 Task: Find round trip flights from Miami to Cancún, departing on October 1st and returning on October 11th. Then, find flights from New Delhi to Cancún, departing on July 12th and returning on July 16th.
Action: Mouse pressed left at (381, 272)
Screenshot: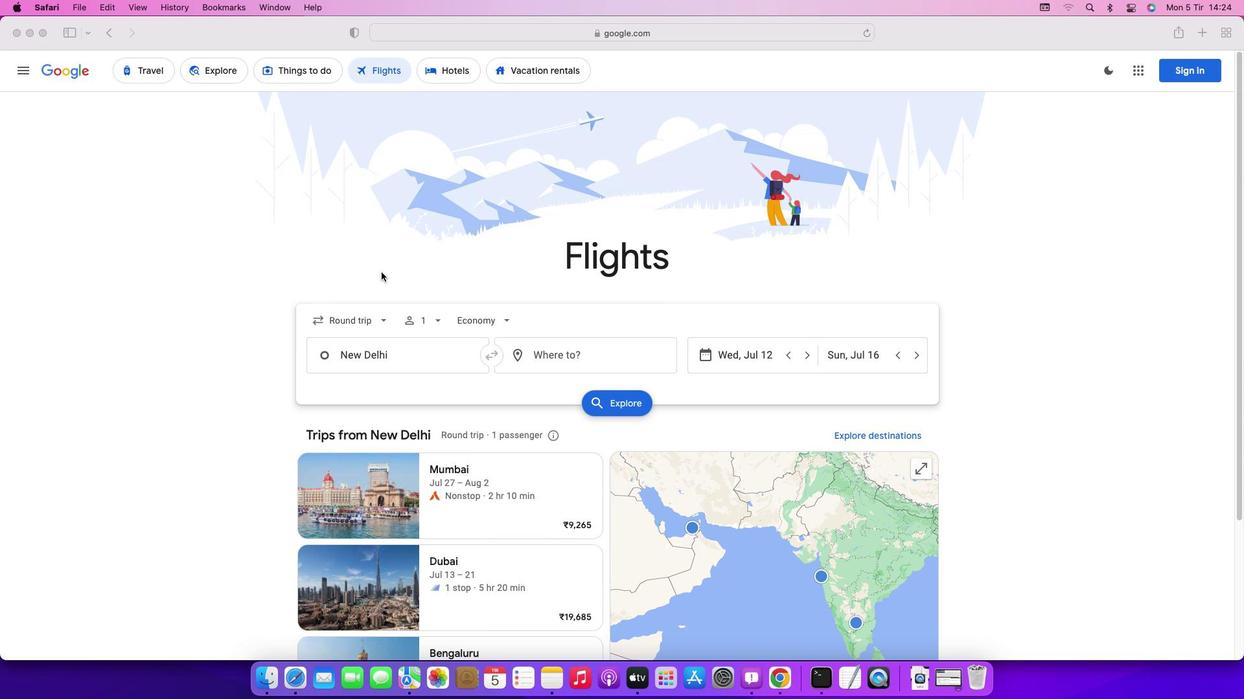 
Action: Mouse moved to (372, 318)
Screenshot: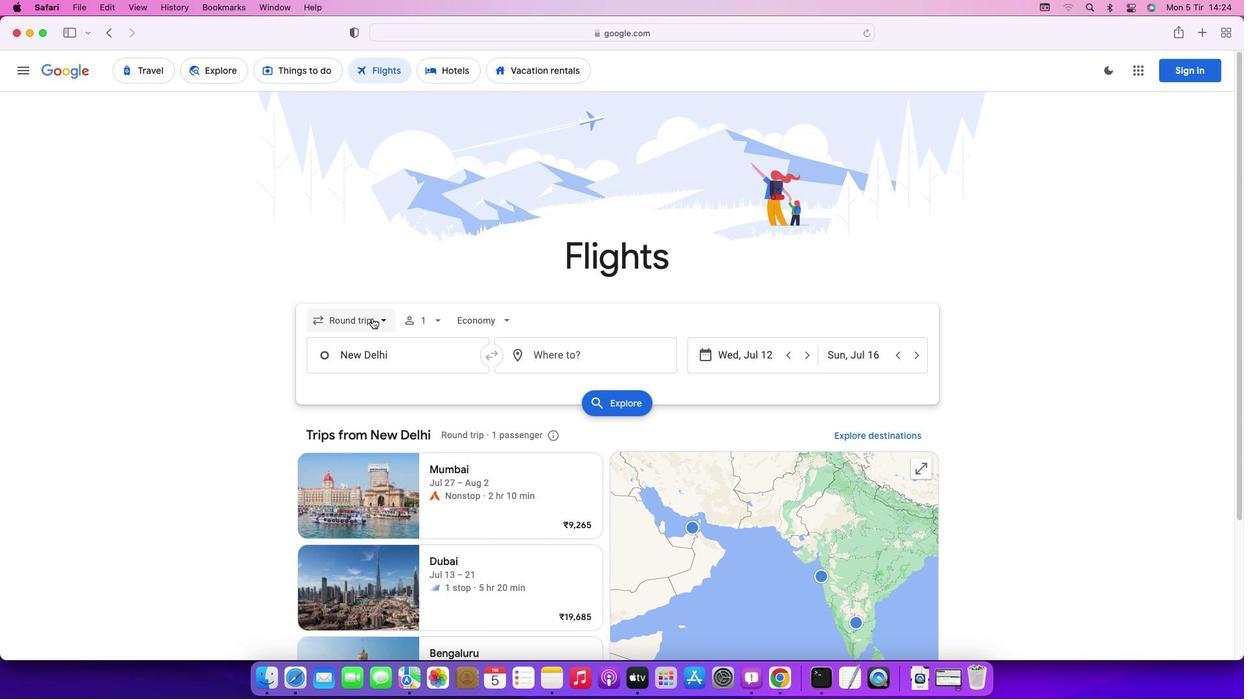 
Action: Mouse pressed left at (372, 318)
Screenshot: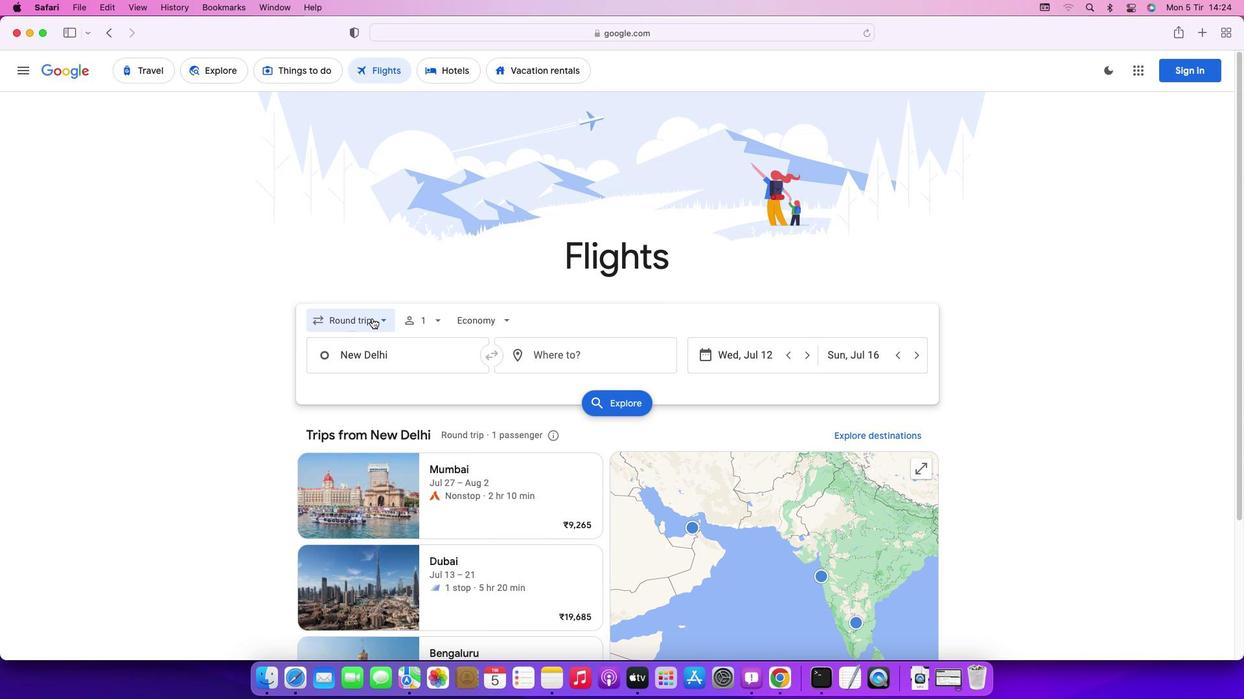 
Action: Mouse moved to (372, 349)
Screenshot: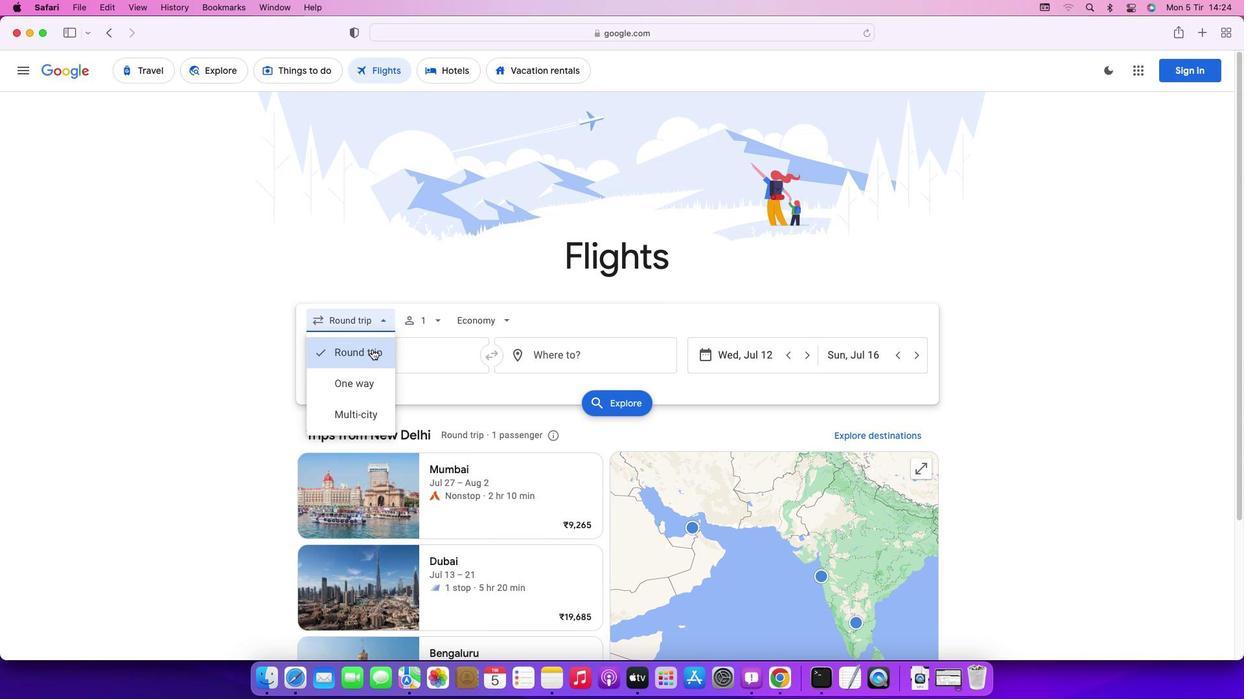 
Action: Mouse pressed left at (372, 349)
Screenshot: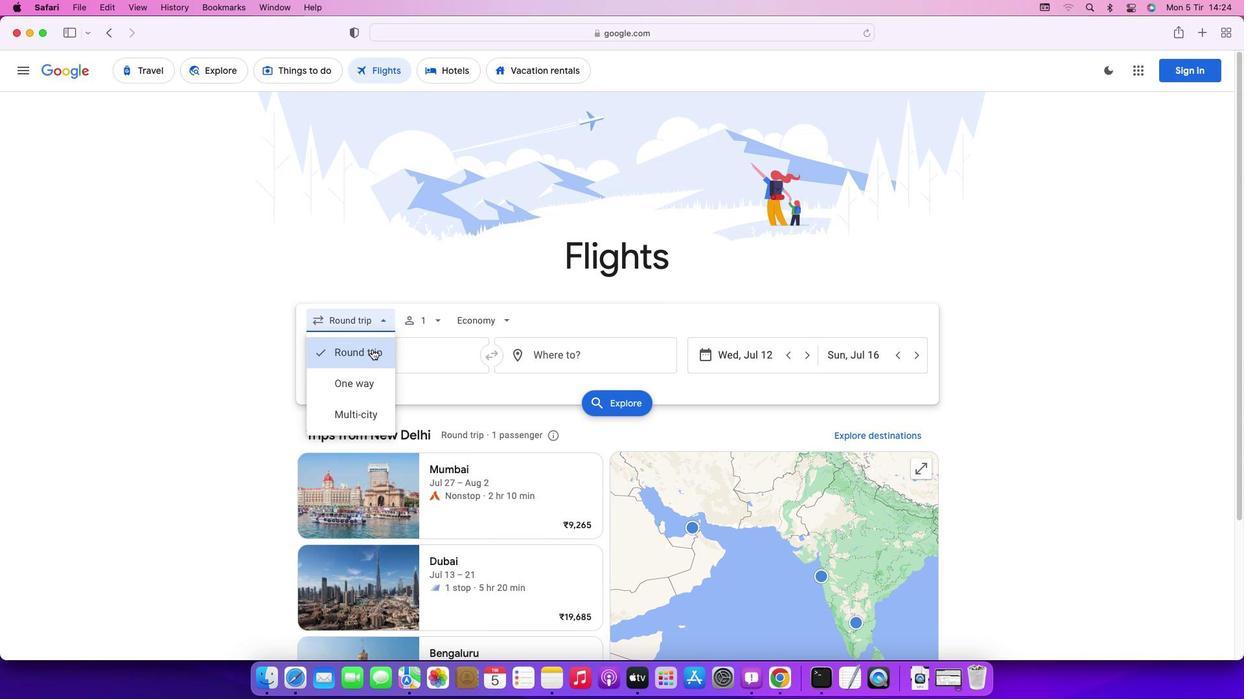 
Action: Mouse moved to (435, 320)
Screenshot: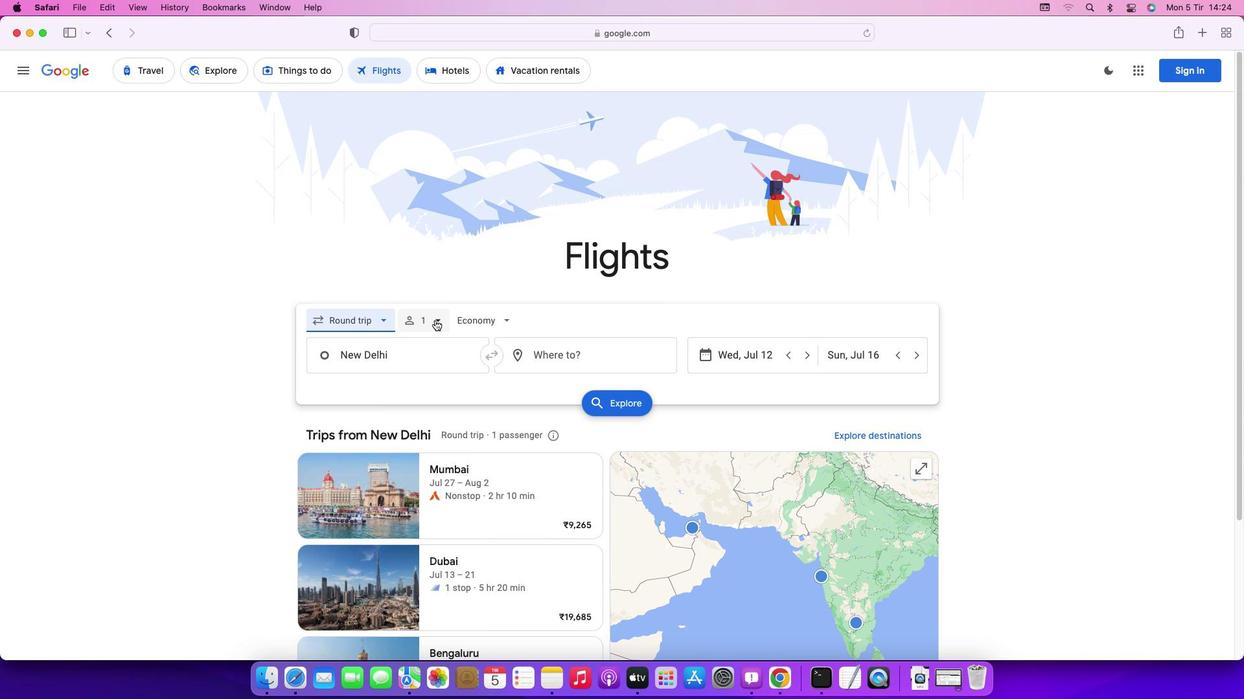 
Action: Mouse pressed left at (435, 320)
Screenshot: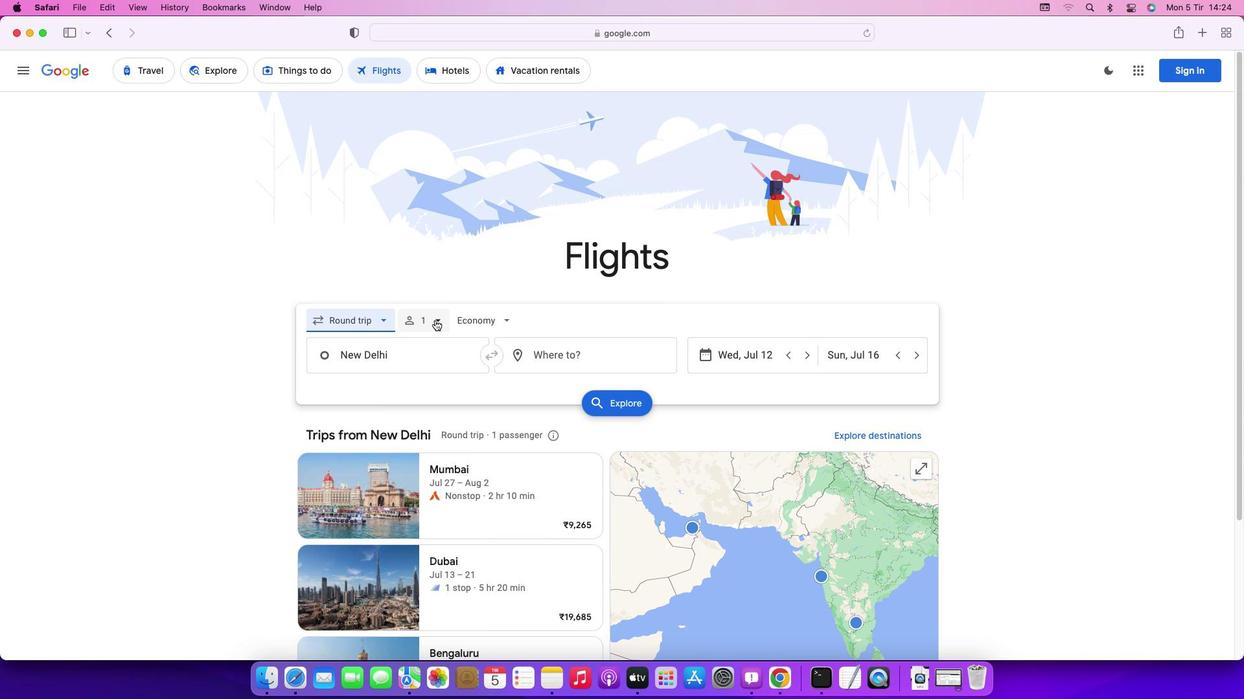 
Action: Mouse moved to (513, 353)
Screenshot: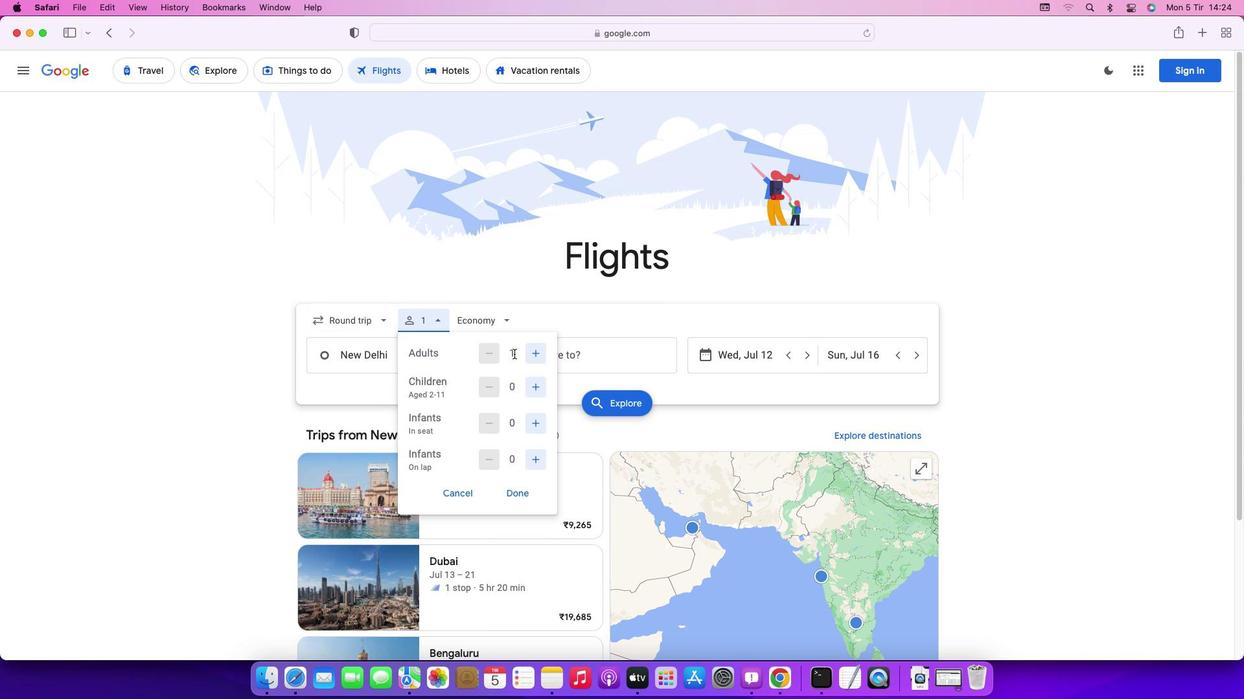 
Action: Mouse pressed left at (513, 353)
Screenshot: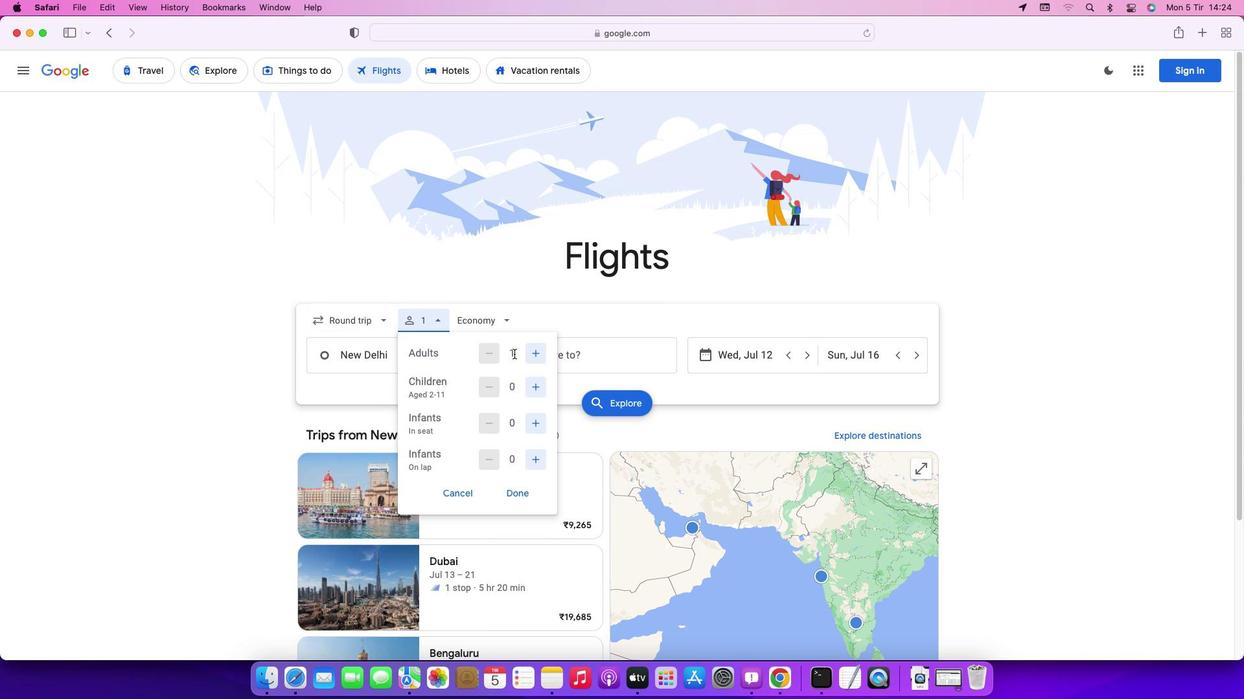 
Action: Mouse moved to (512, 493)
Screenshot: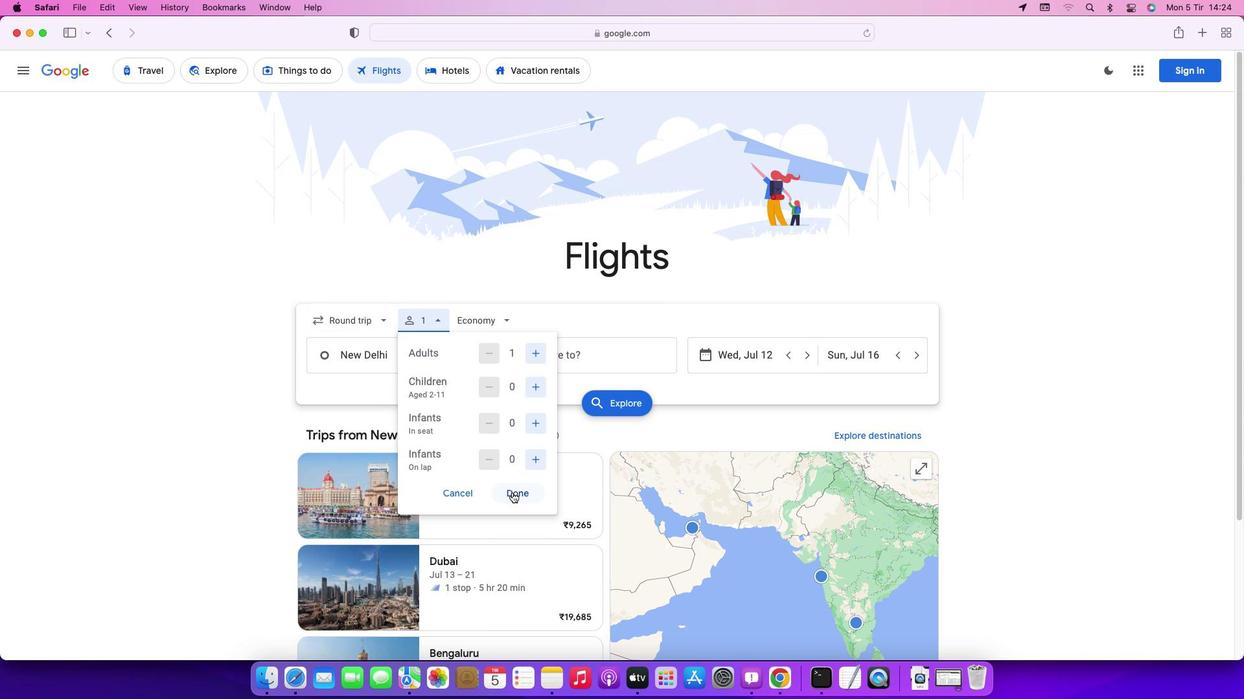 
Action: Mouse pressed left at (512, 493)
Screenshot: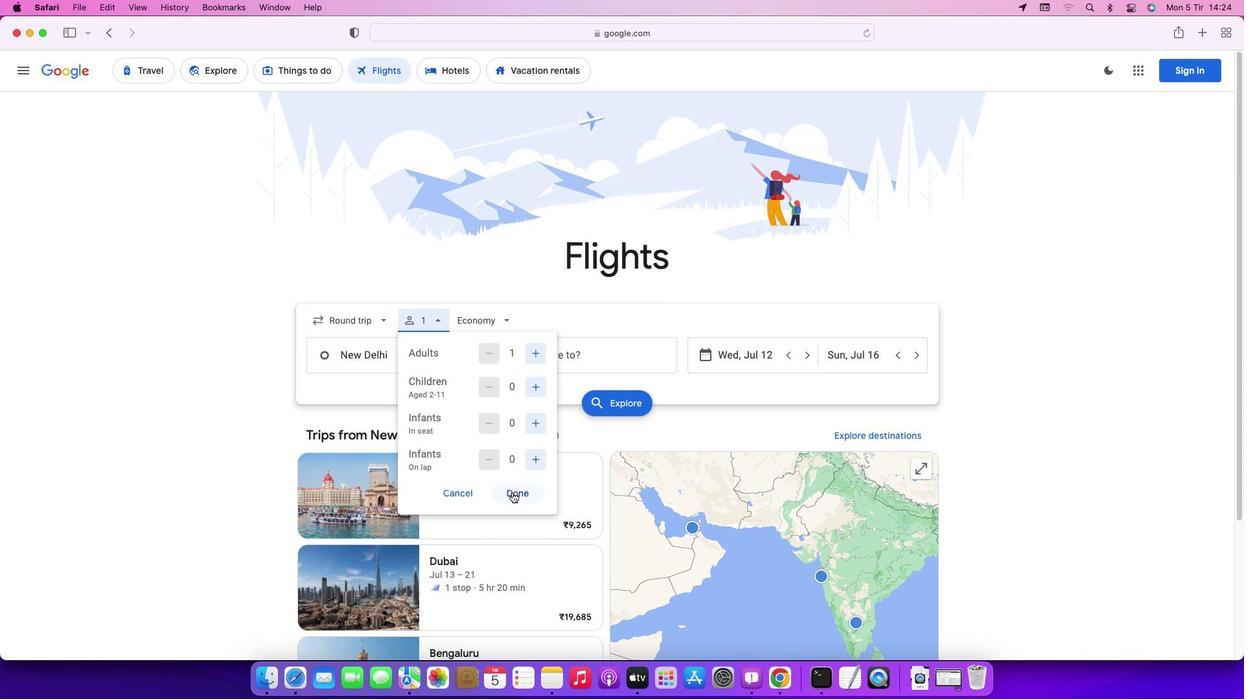 
Action: Mouse moved to (477, 316)
Screenshot: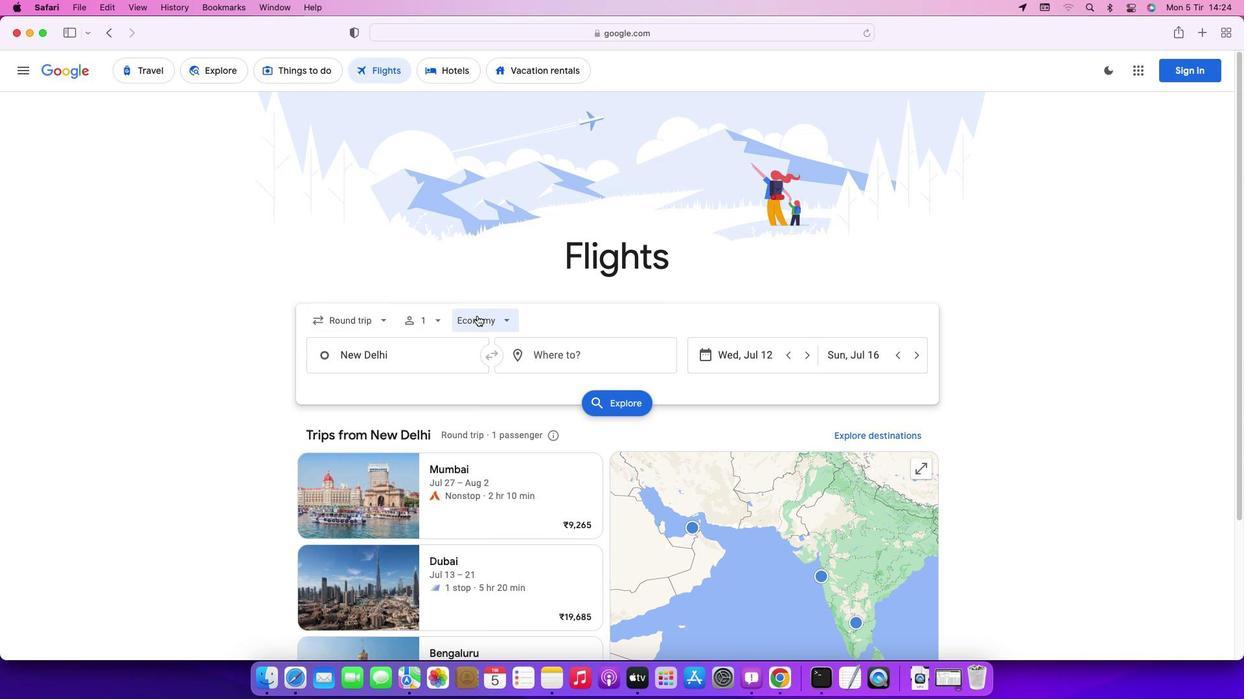
Action: Mouse pressed left at (477, 316)
Screenshot: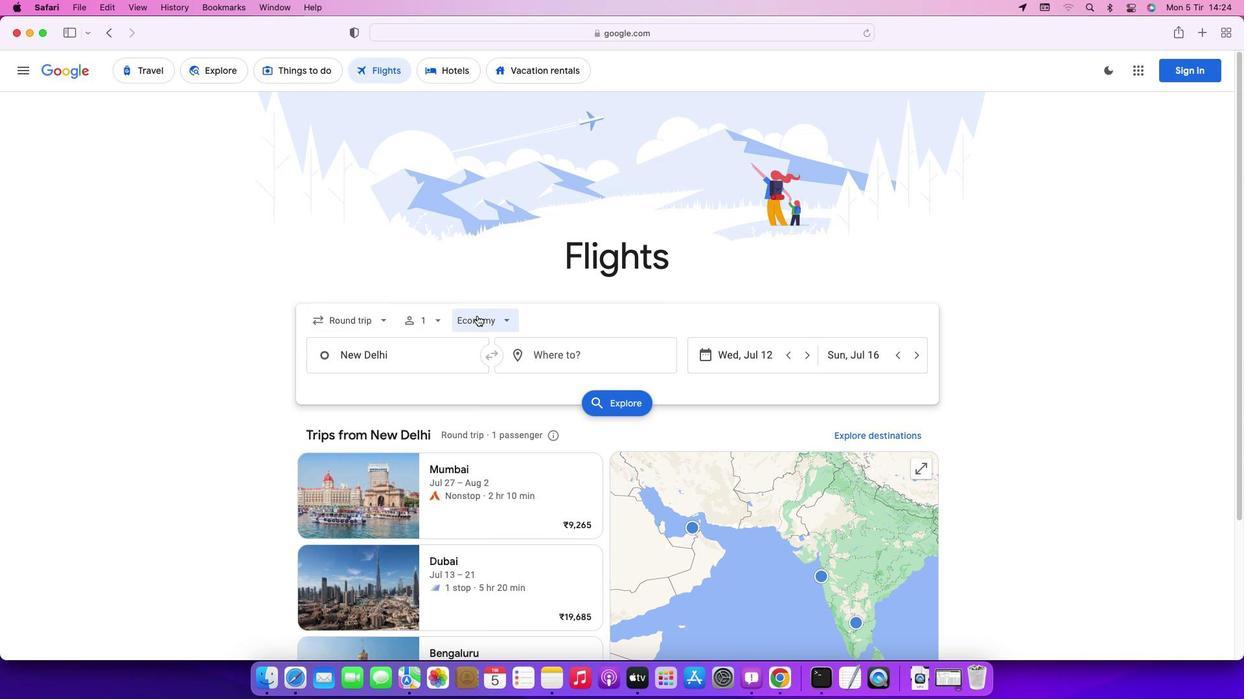 
Action: Mouse moved to (495, 356)
Screenshot: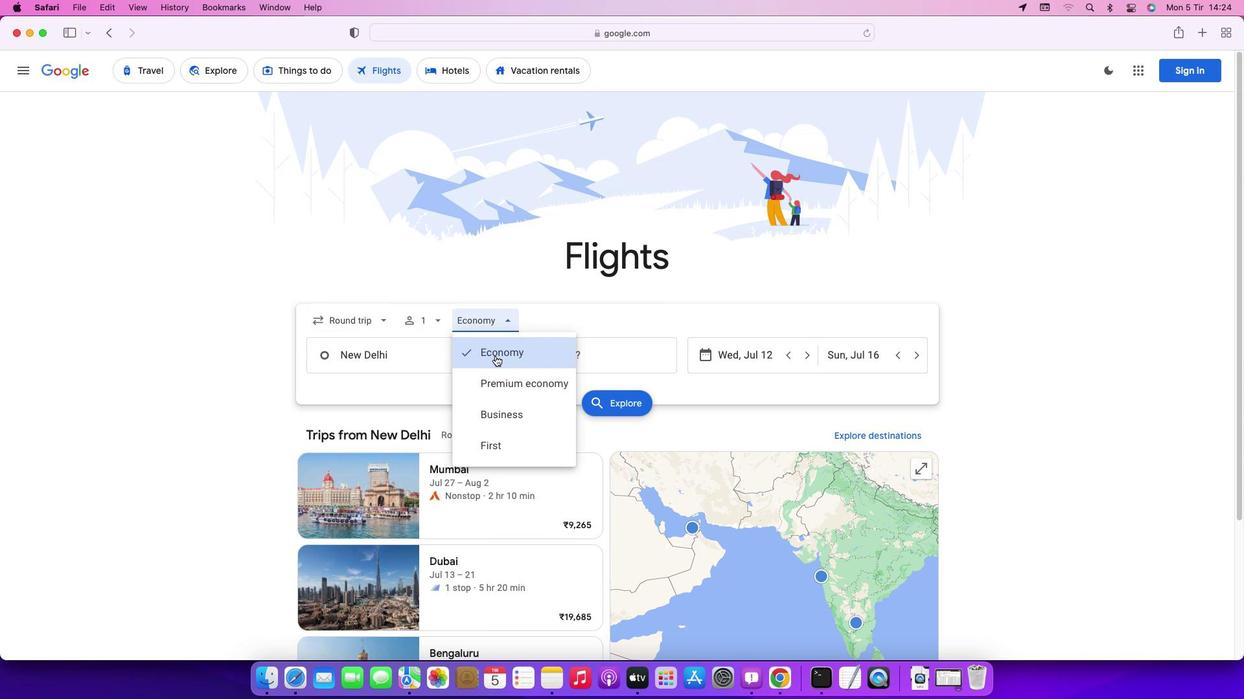 
Action: Mouse pressed left at (495, 356)
Screenshot: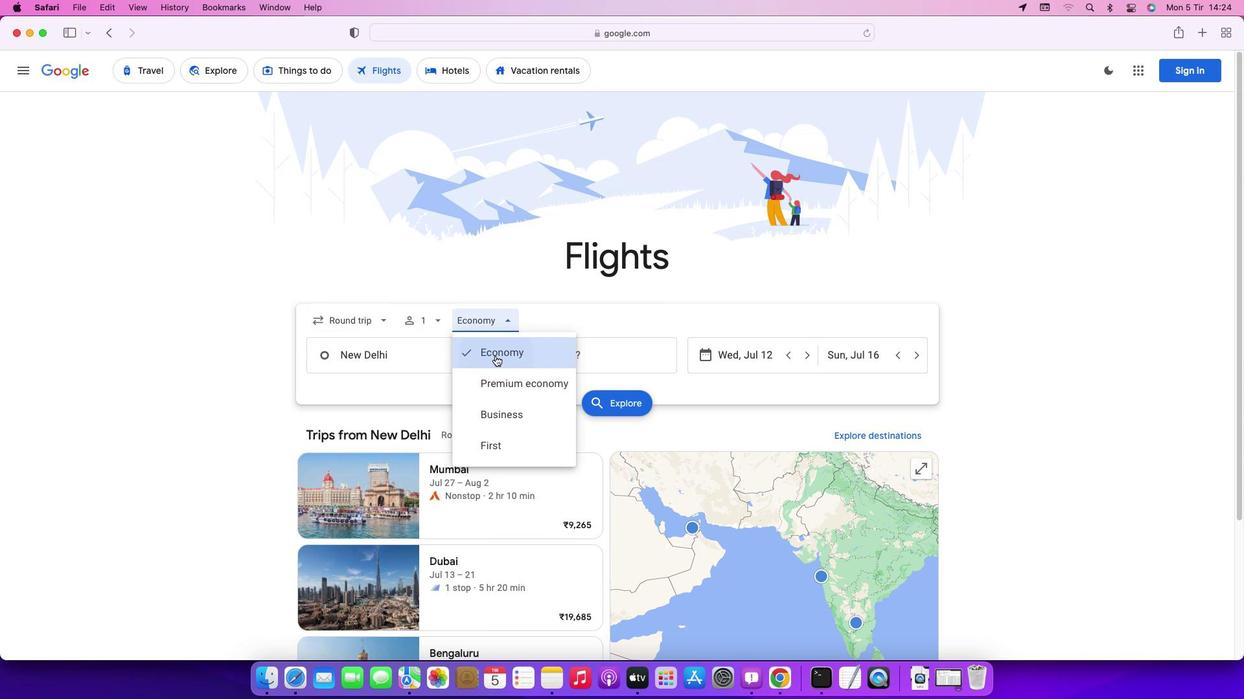 
Action: Mouse moved to (421, 361)
Screenshot: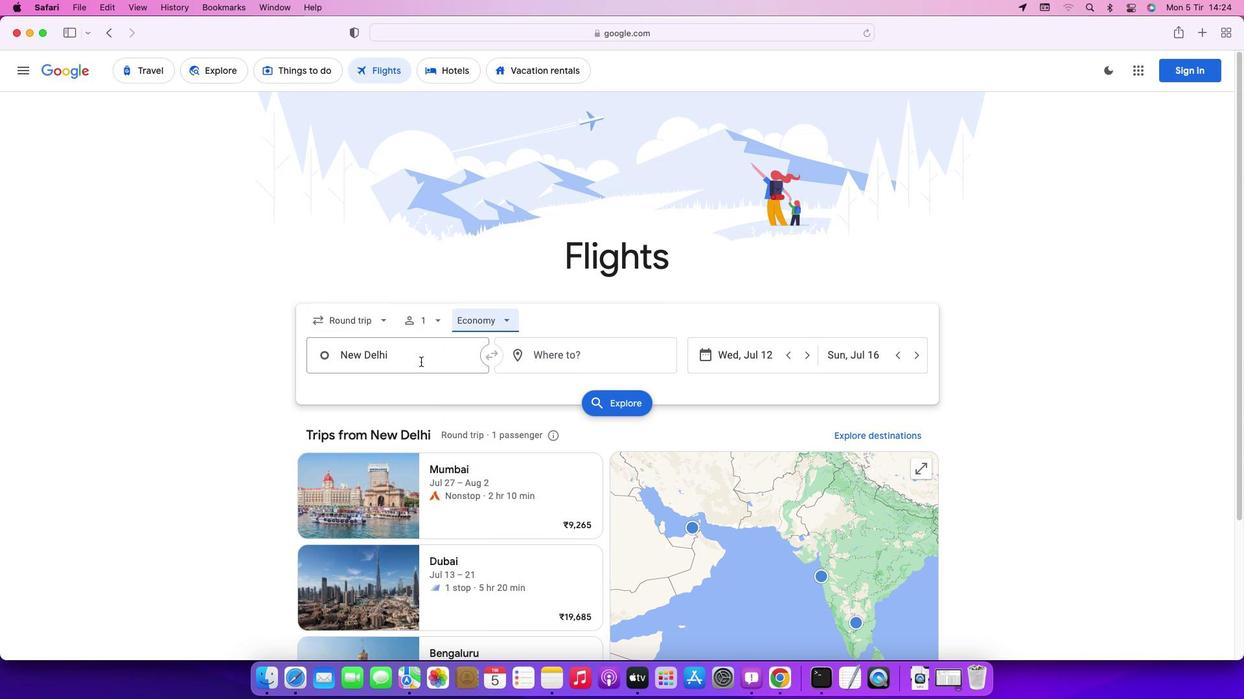 
Action: Mouse pressed left at (421, 361)
Screenshot: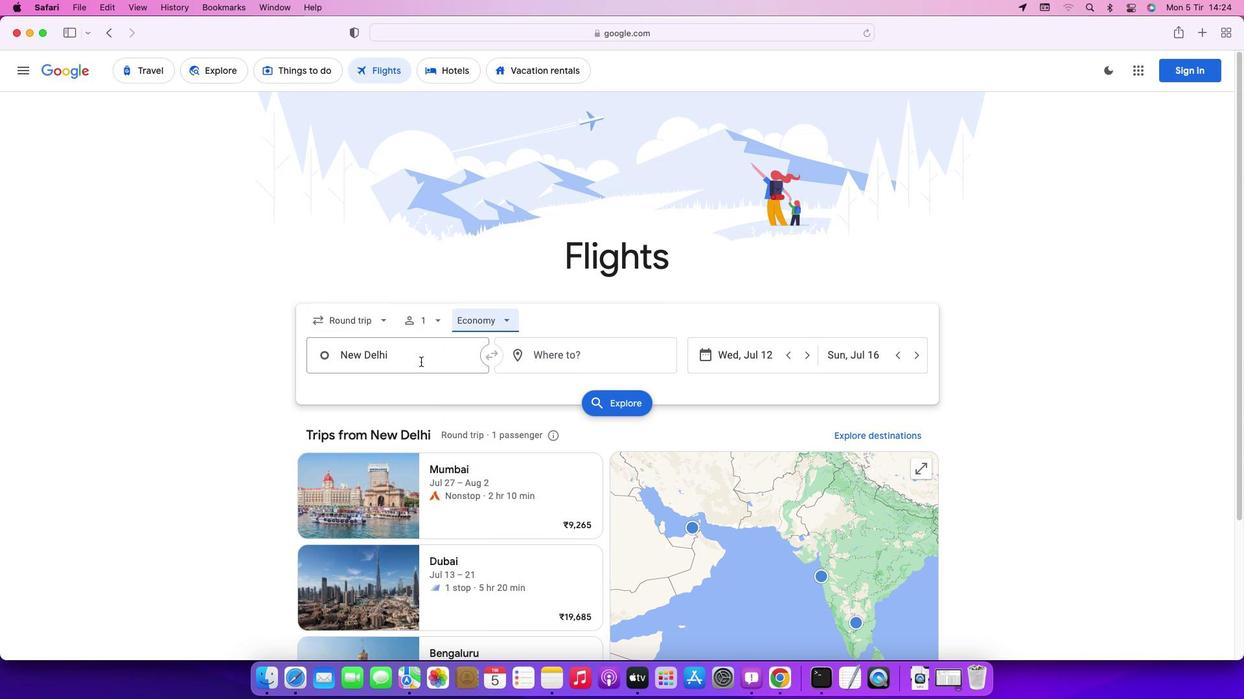 
Action: Key pressed Key.backspaceKey.caps_lock'M'Key.caps_lock'i''a''m''i'Key.enter
Screenshot: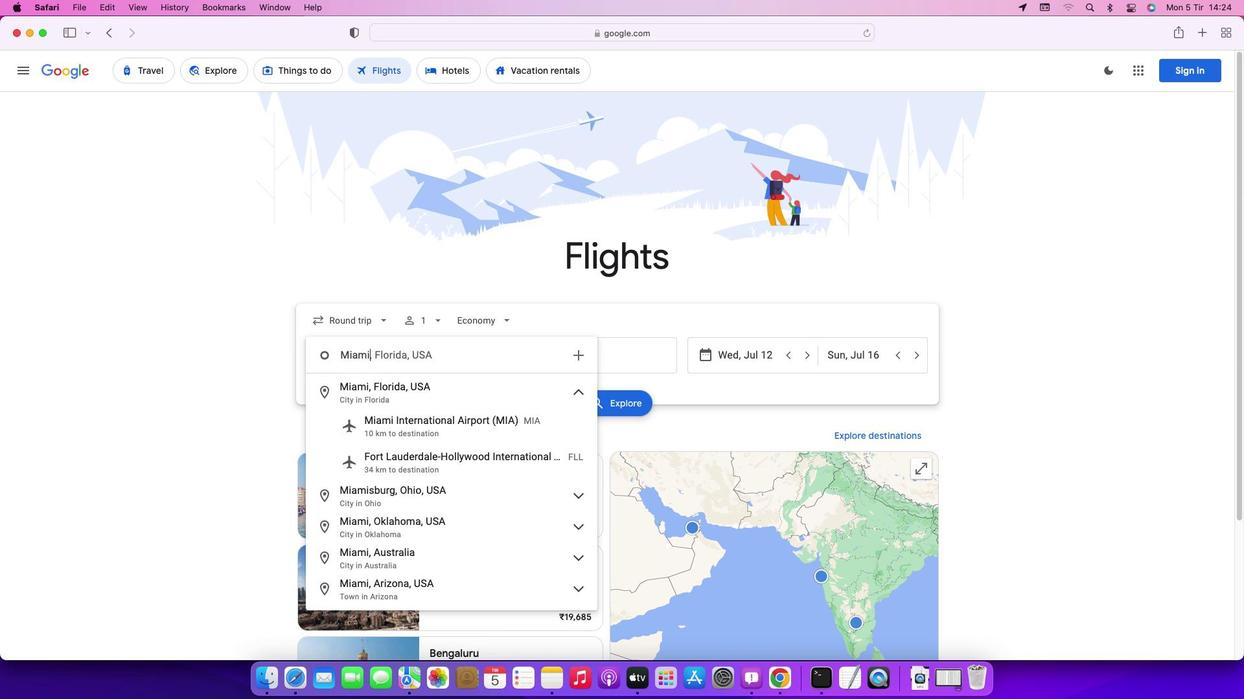 
Action: Mouse moved to (599, 360)
Screenshot: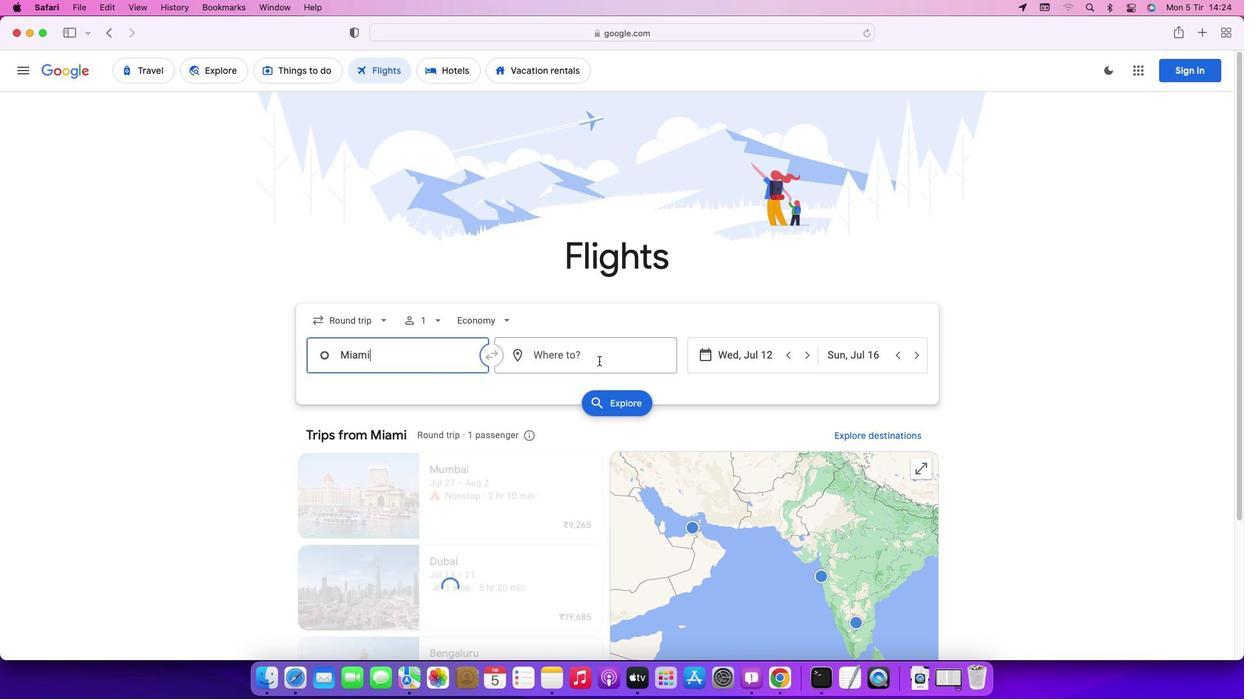 
Action: Mouse pressed left at (599, 360)
Screenshot: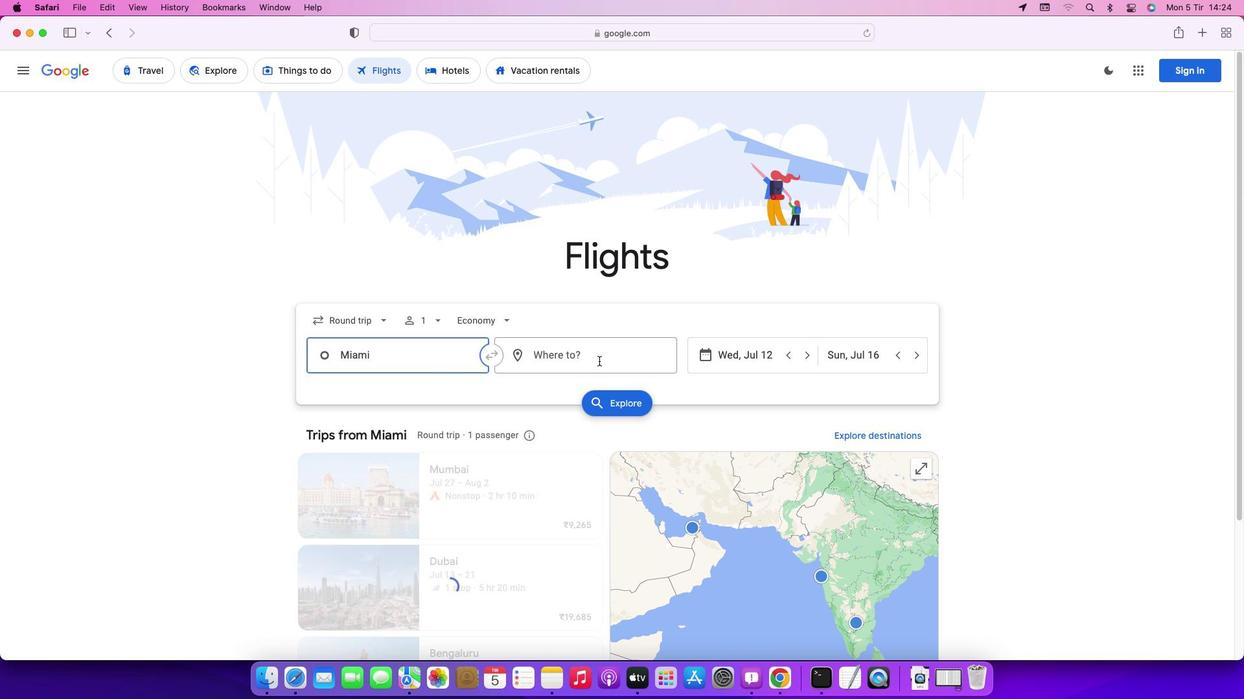 
Action: Key pressed Key.caps_lock'C'Key.caps_lock'a''n''c''u''n'Key.enter
Screenshot: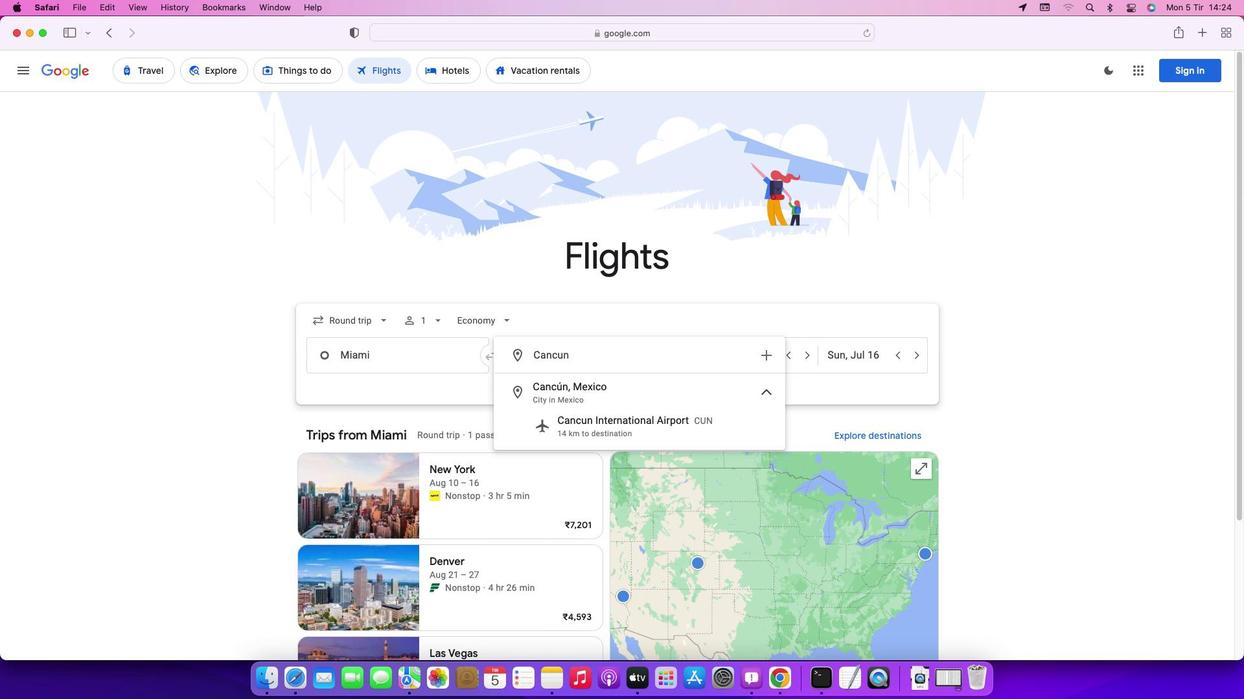 
Action: Mouse moved to (776, 353)
Screenshot: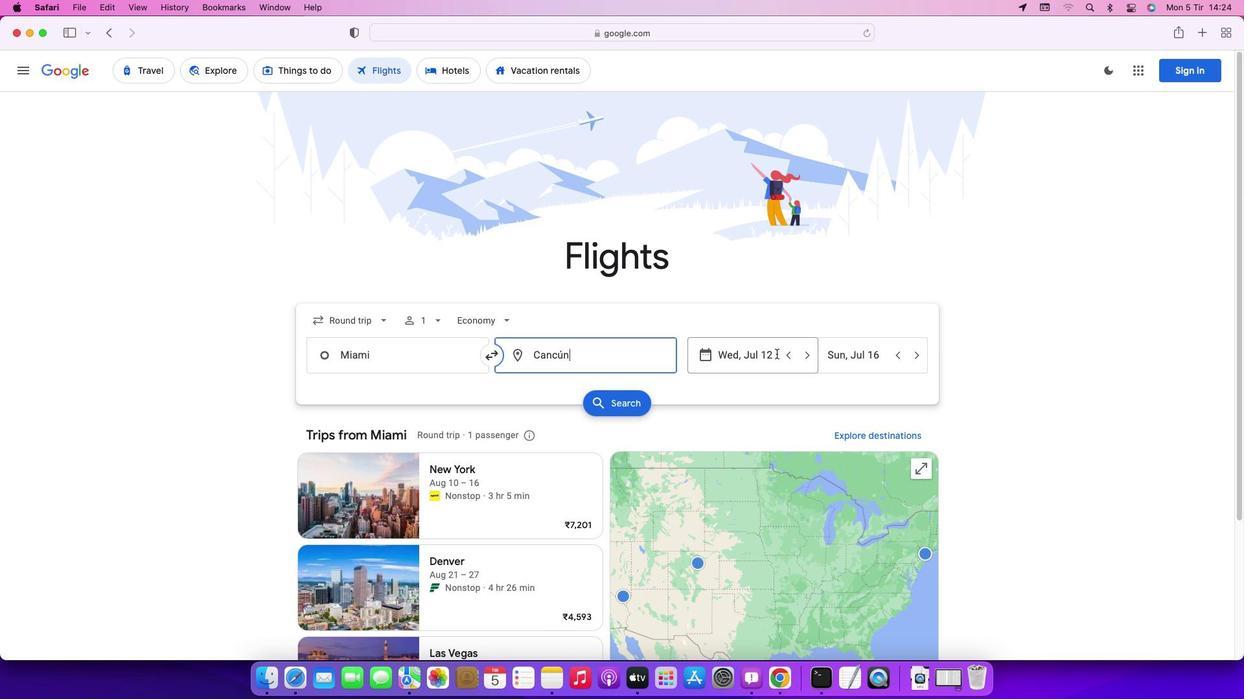 
Action: Mouse pressed left at (776, 353)
Screenshot: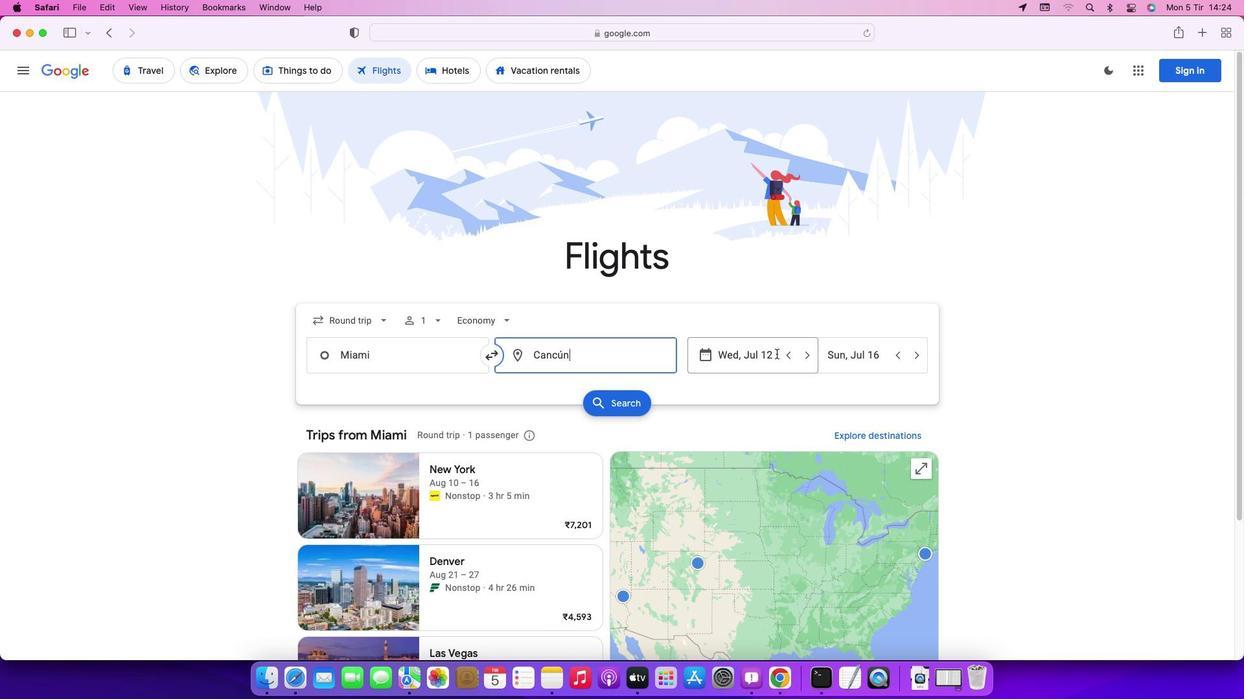 
Action: Mouse moved to (941, 486)
Screenshot: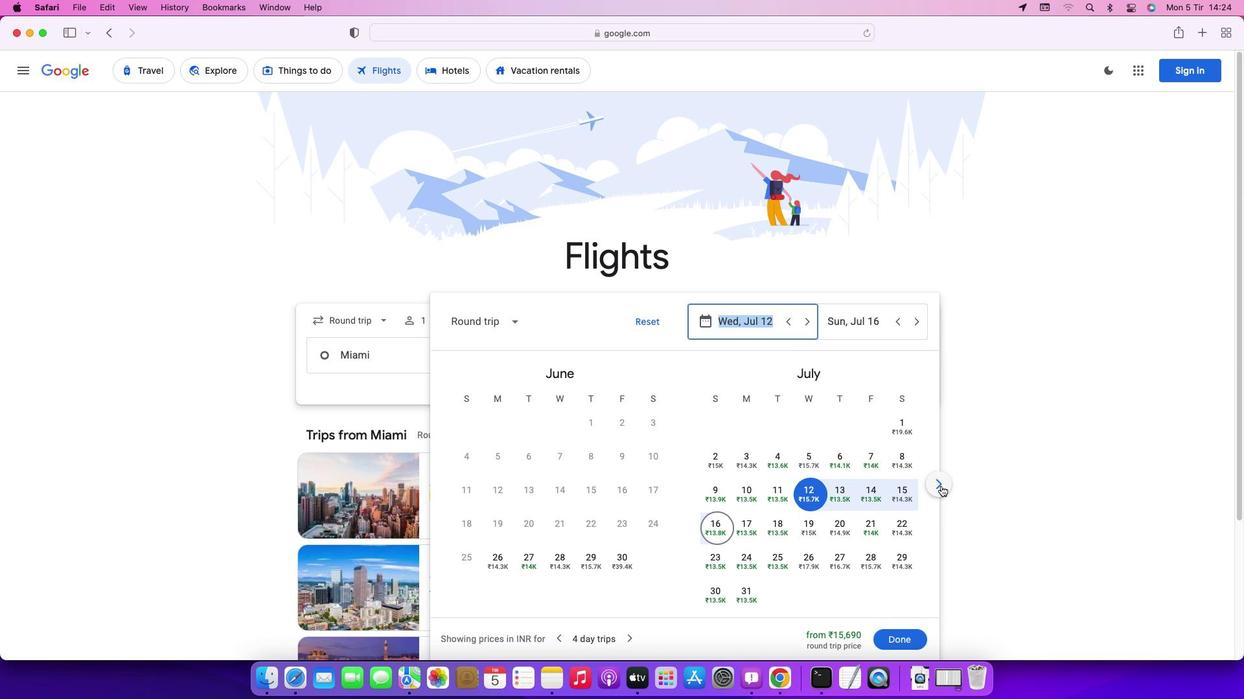 
Action: Mouse pressed left at (941, 486)
Screenshot: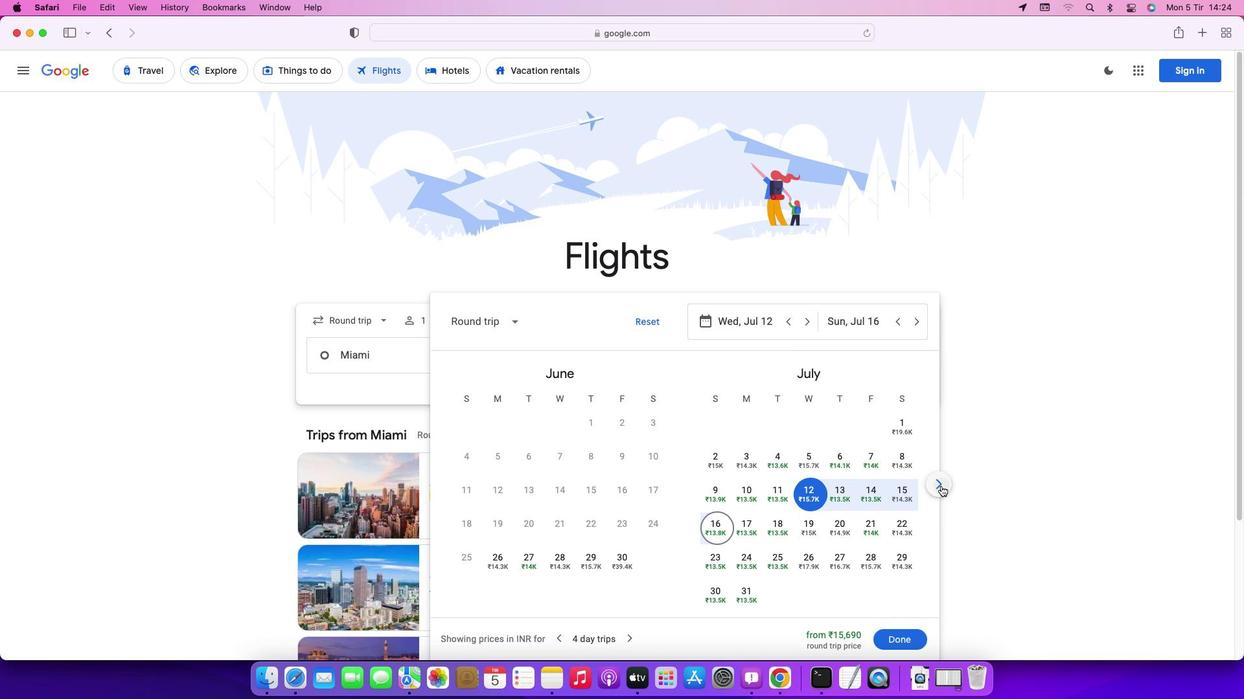 
Action: Mouse moved to (941, 486)
Screenshot: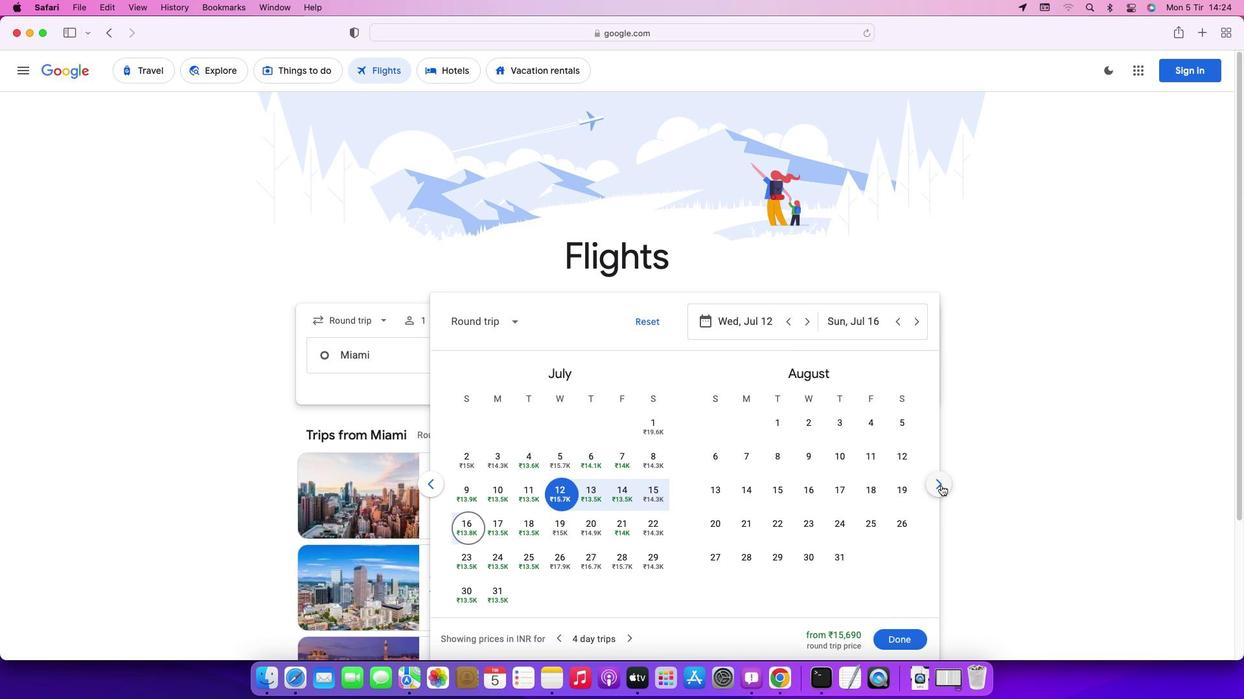 
Action: Mouse pressed left at (941, 486)
Screenshot: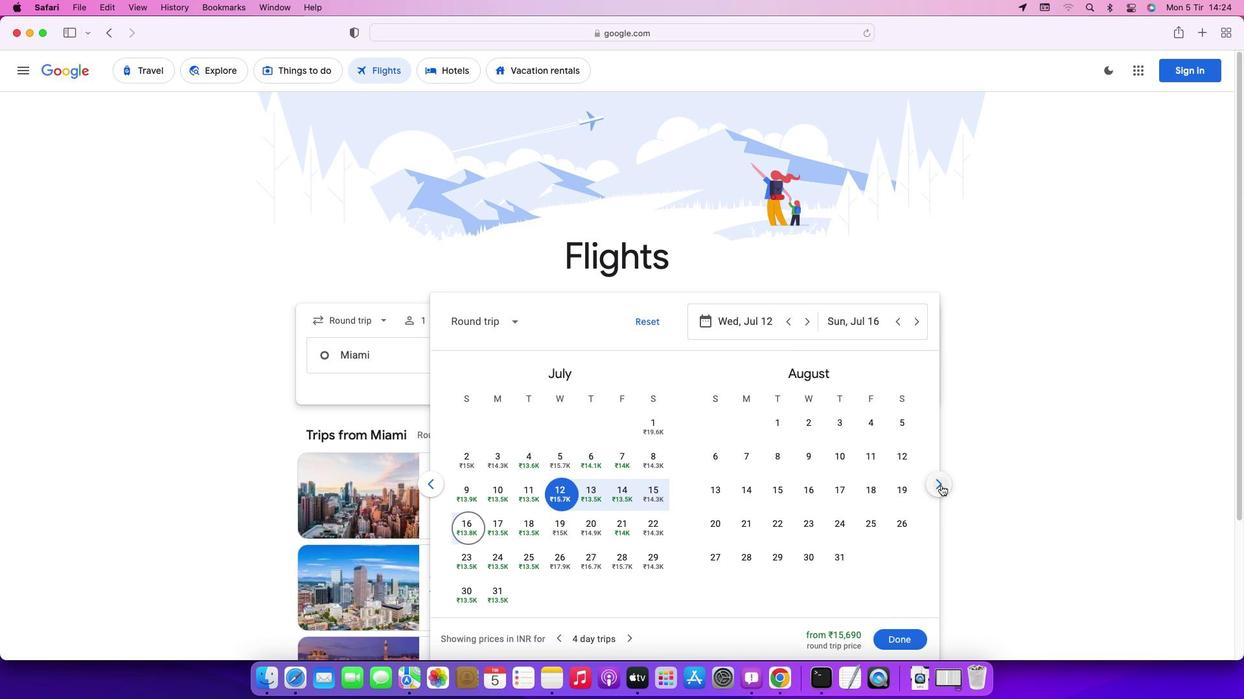 
Action: Mouse pressed left at (941, 486)
Screenshot: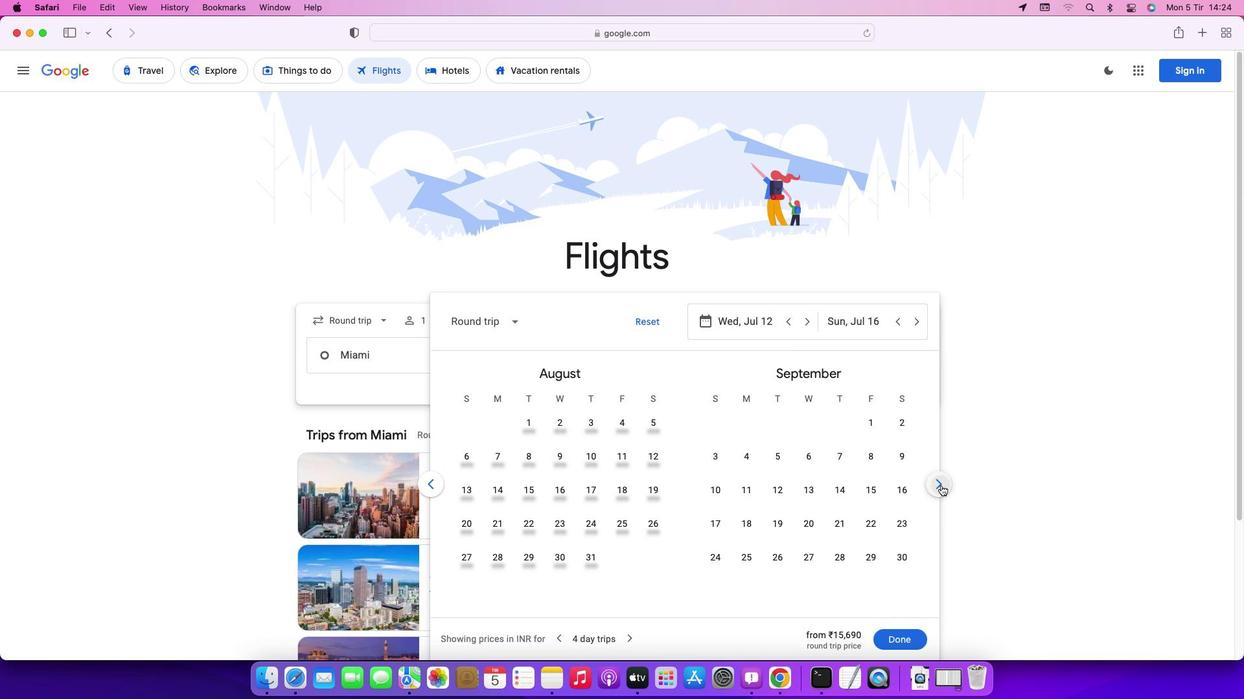 
Action: Mouse moved to (719, 428)
Screenshot: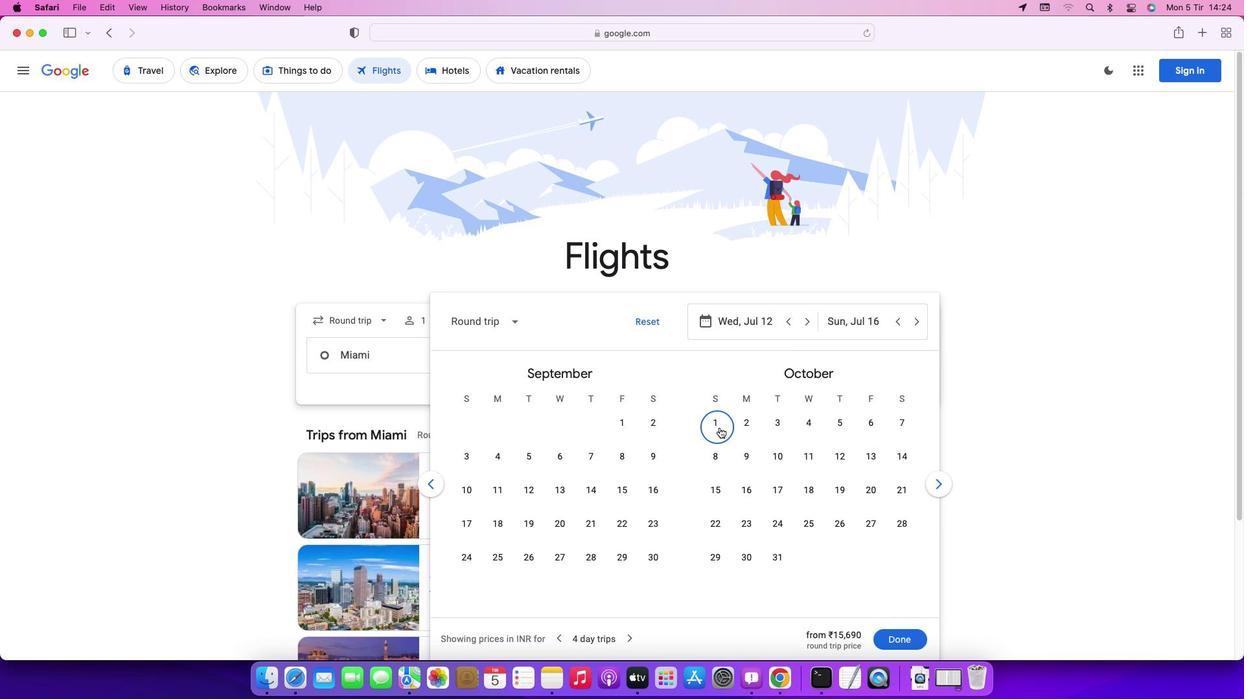 
Action: Mouse pressed left at (719, 428)
Screenshot: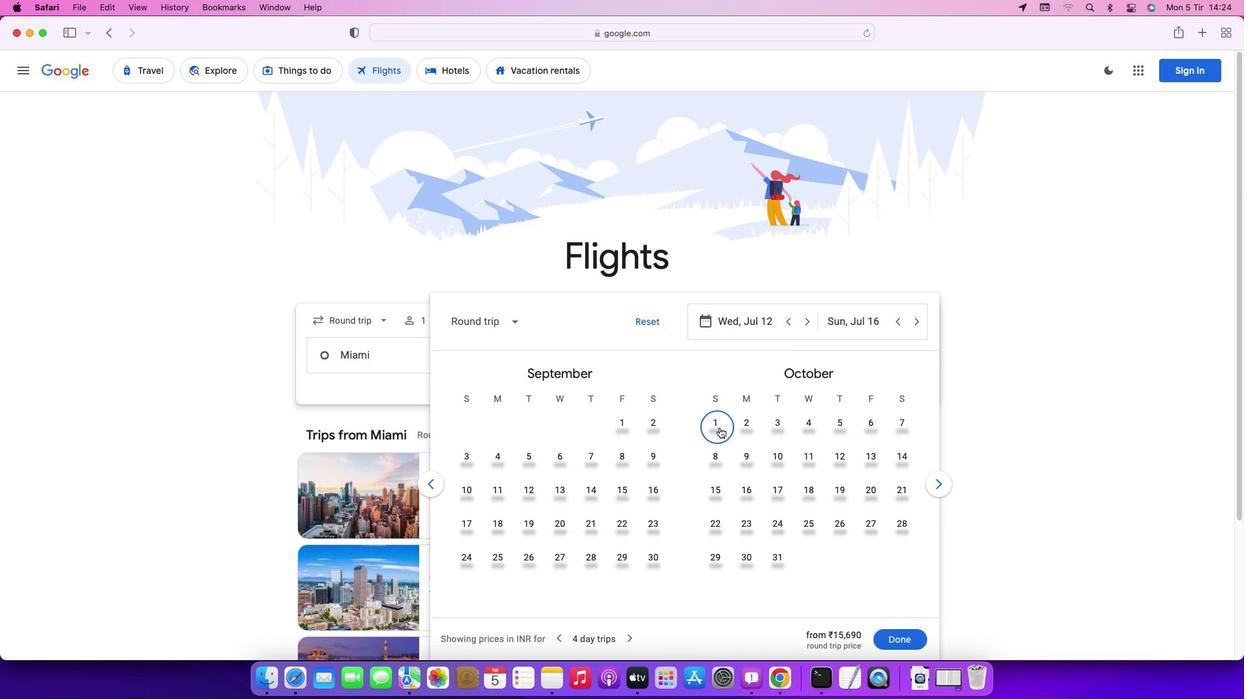 
Action: Mouse moved to (815, 460)
Screenshot: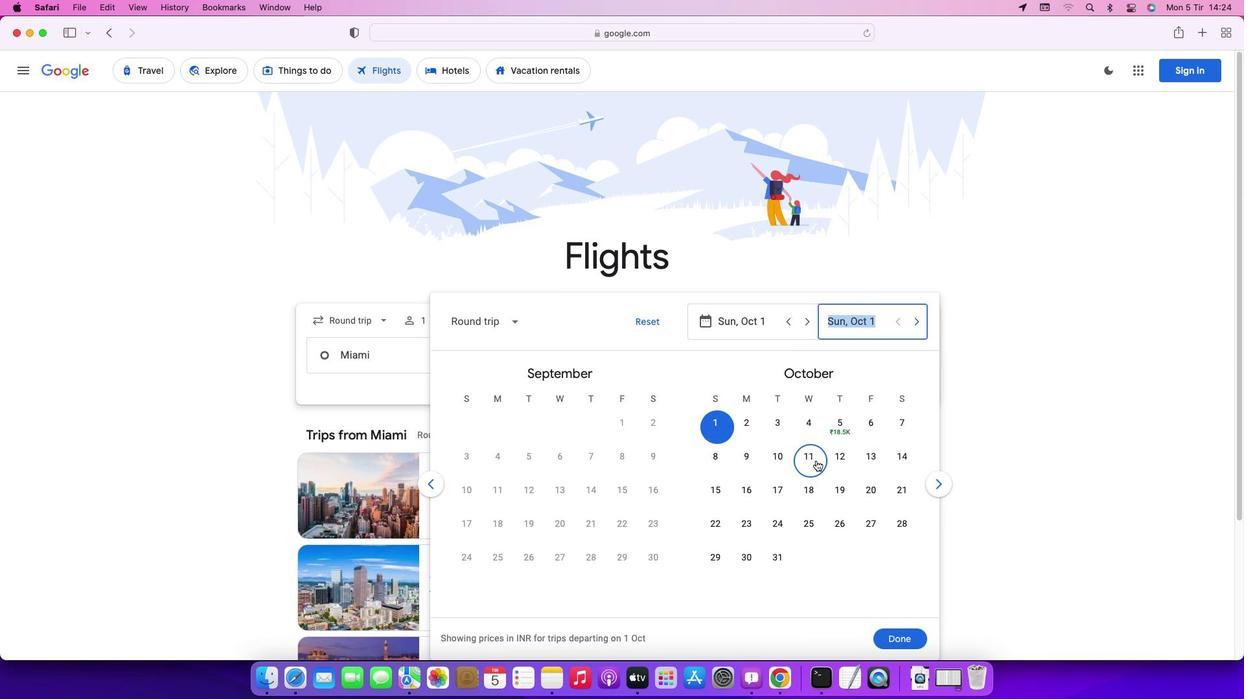 
Action: Mouse pressed left at (815, 460)
Screenshot: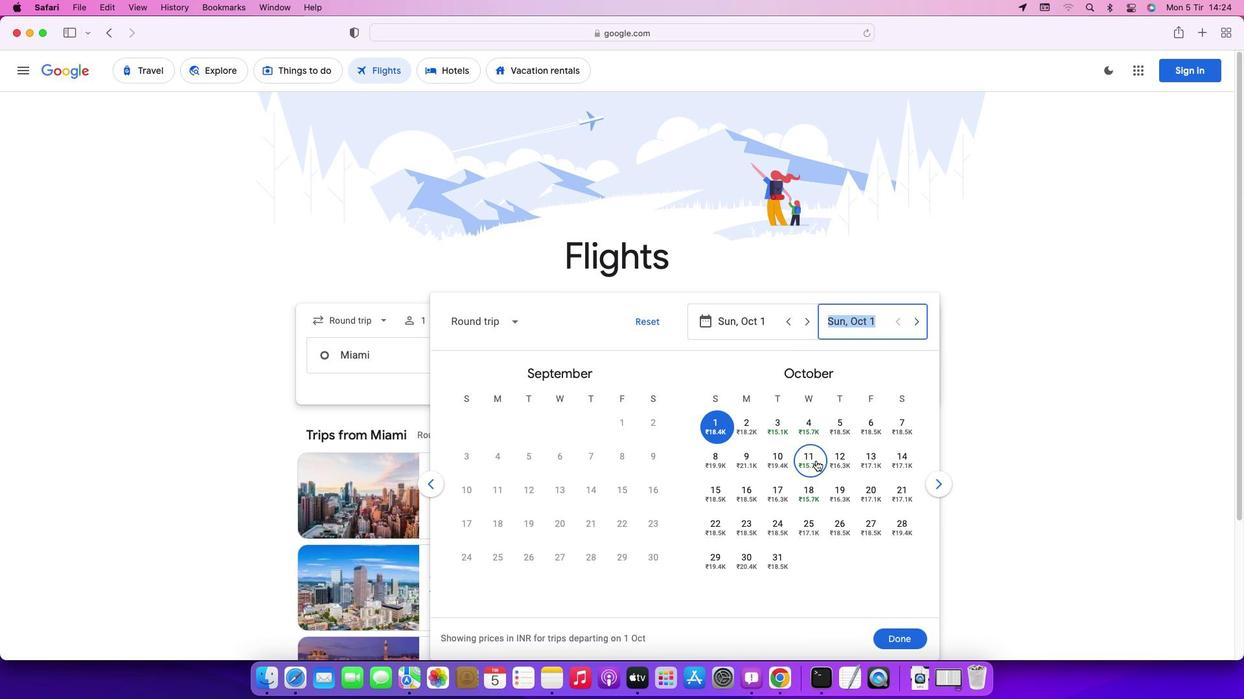 
Action: Mouse moved to (899, 637)
Screenshot: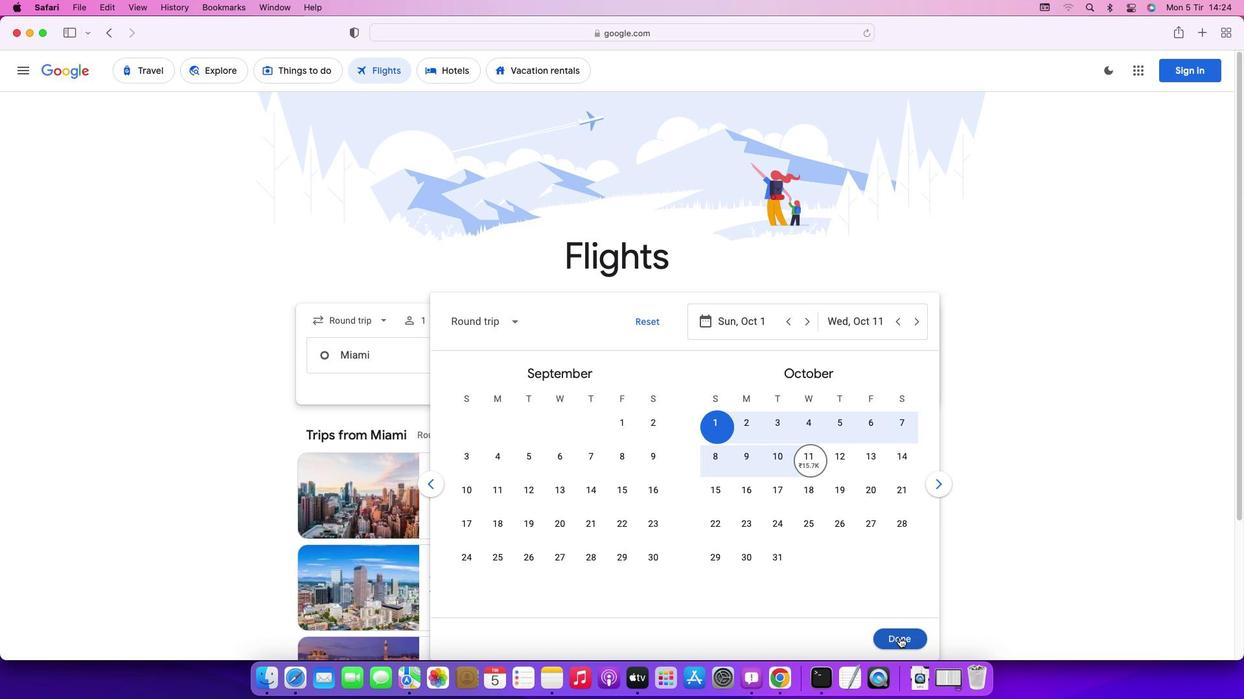 
Action: Mouse pressed left at (899, 637)
Screenshot: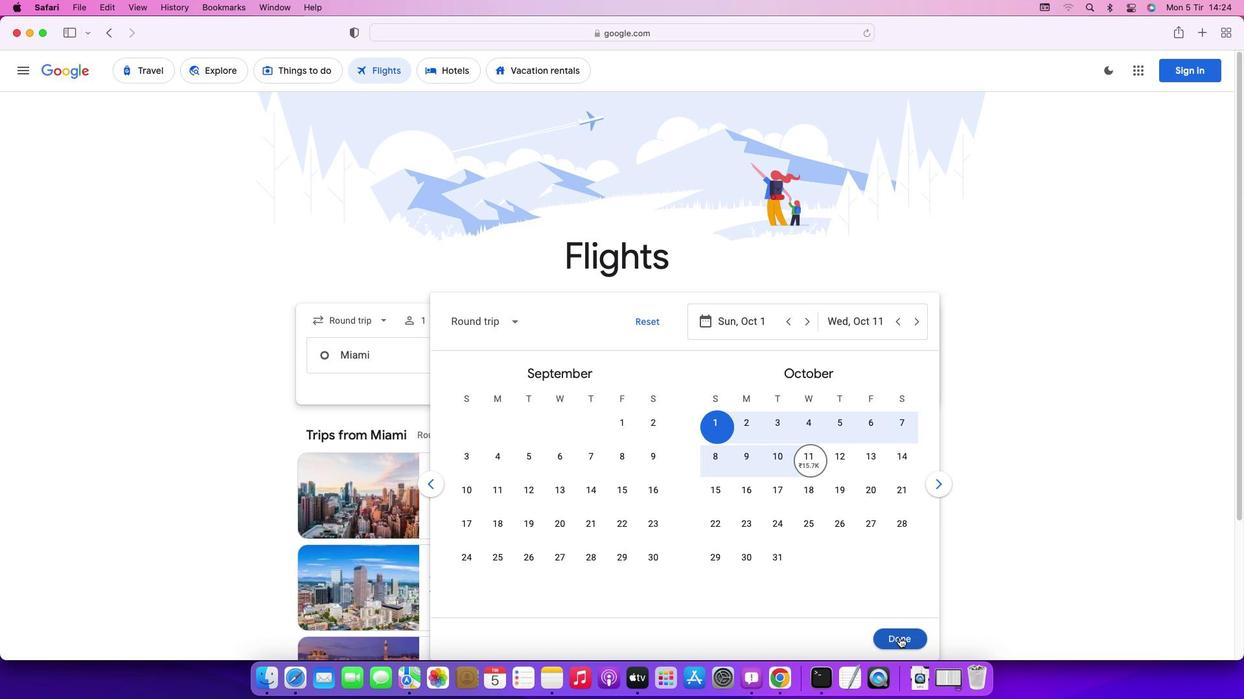 
Action: Mouse moved to (615, 407)
Screenshot: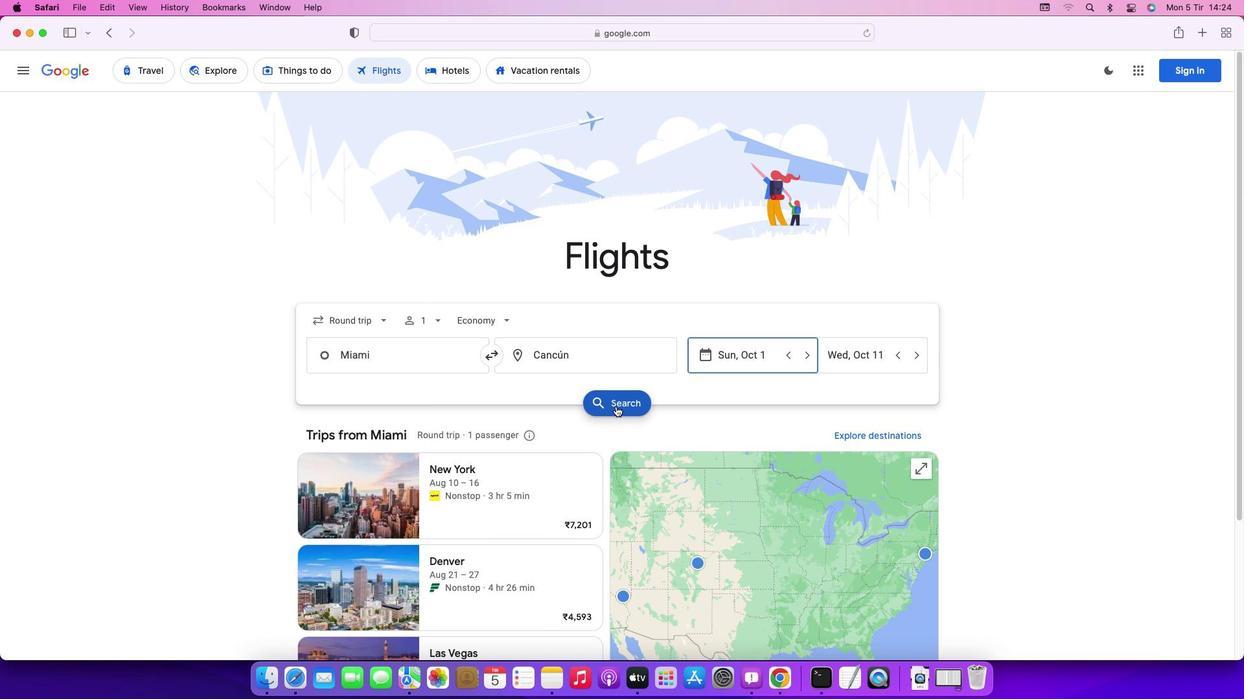 
Action: Mouse pressed left at (615, 407)
Screenshot: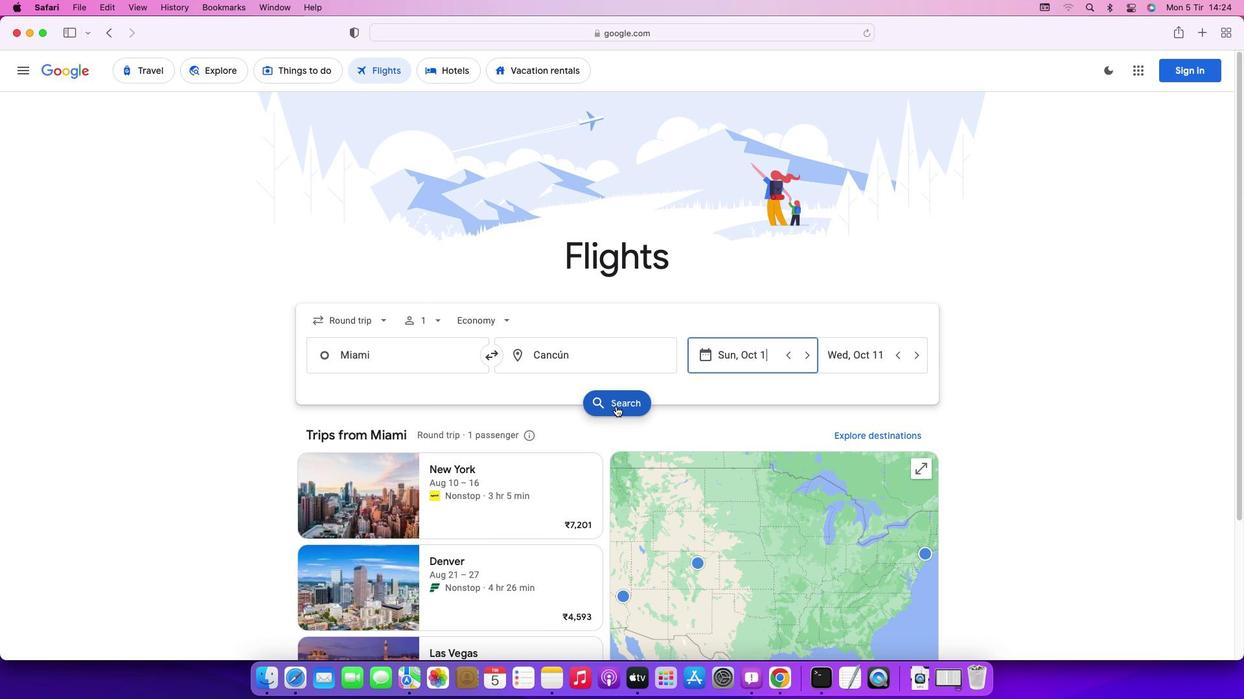 
Action: Mouse moved to (926, 298)
Screenshot: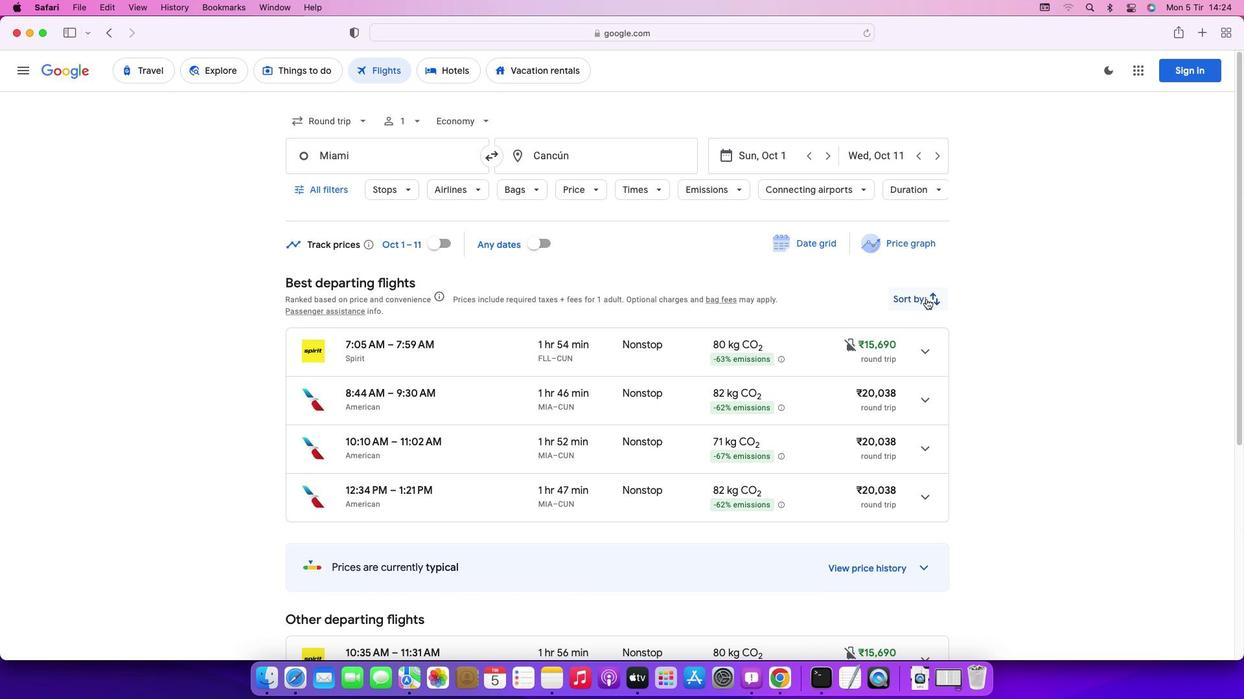 
Action: Mouse pressed left at (926, 298)
Screenshot: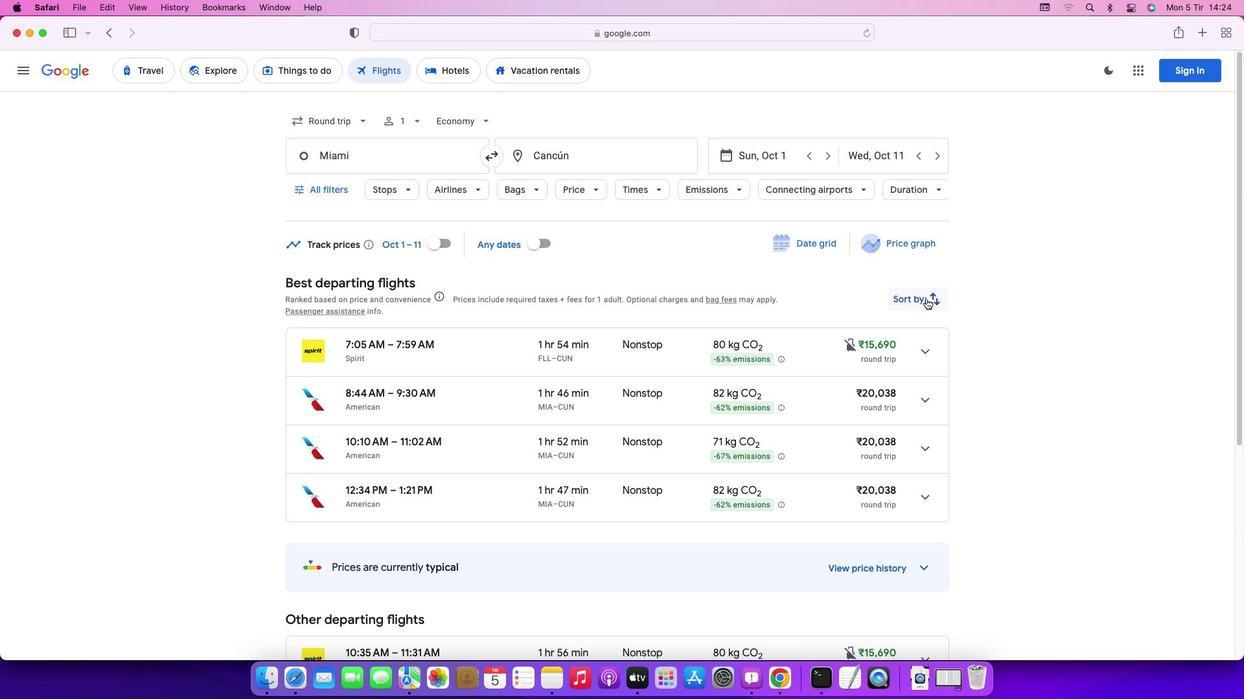 
Action: Mouse moved to (900, 362)
Screenshot: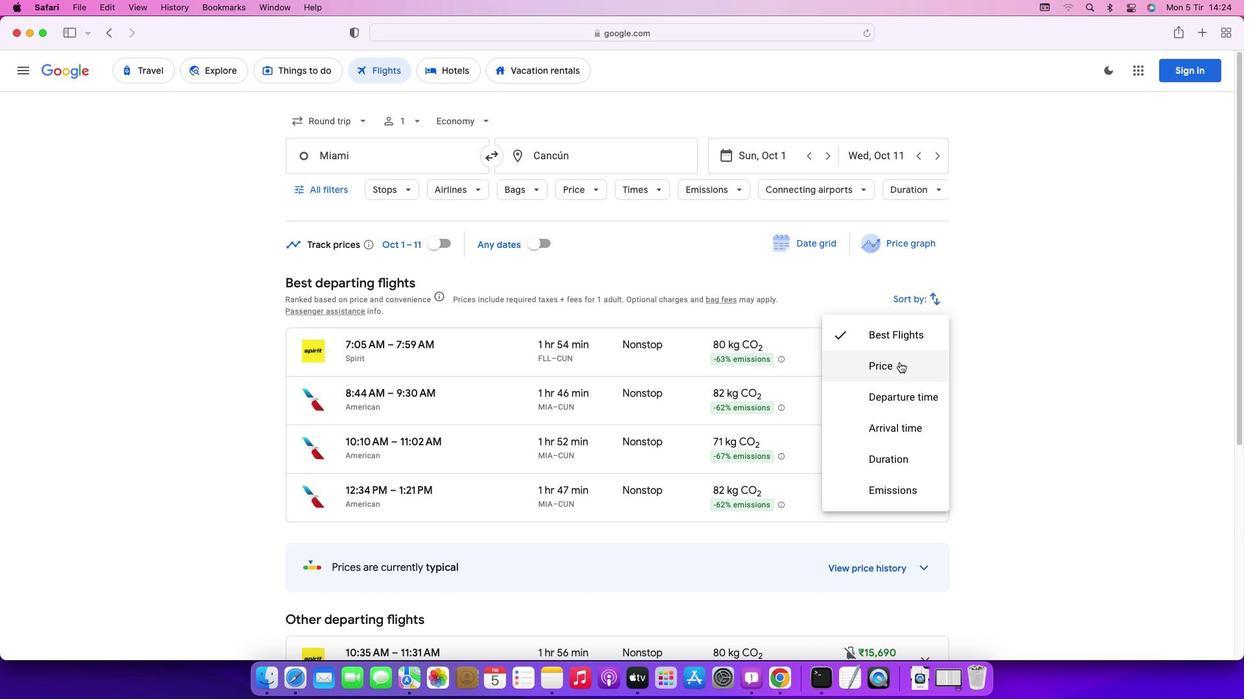 
Action: Mouse pressed left at (900, 362)
Screenshot: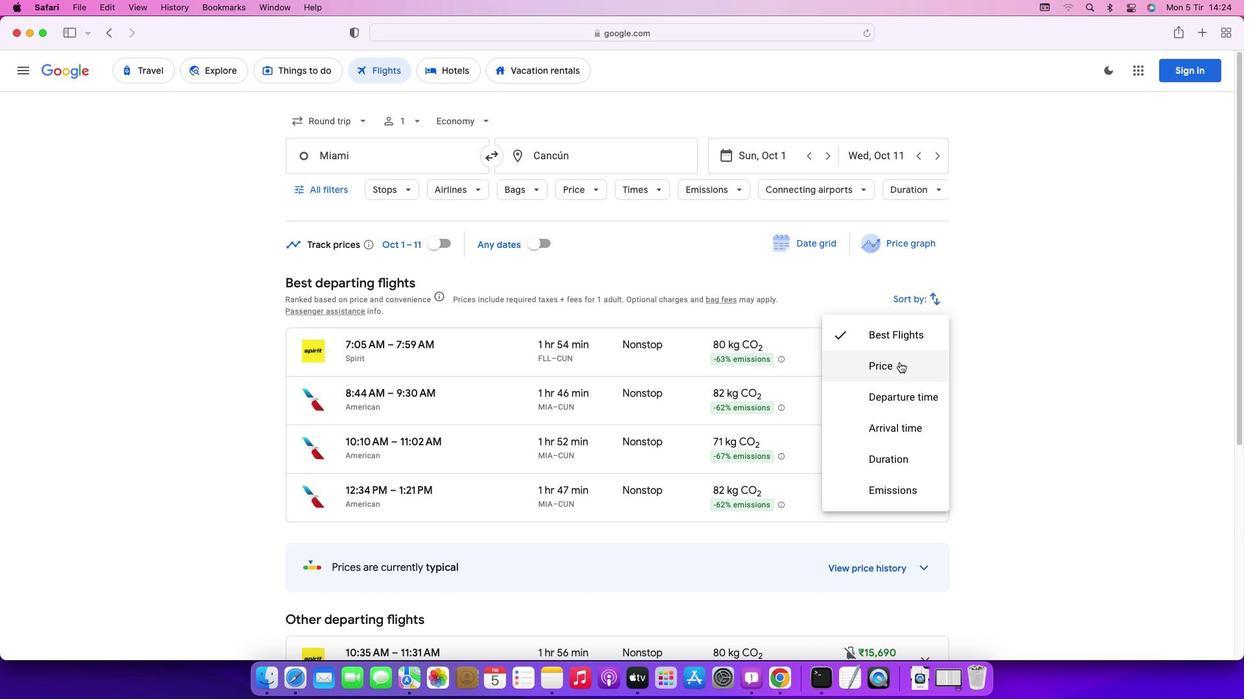 
Action: Mouse moved to (1010, 470)
Screenshot: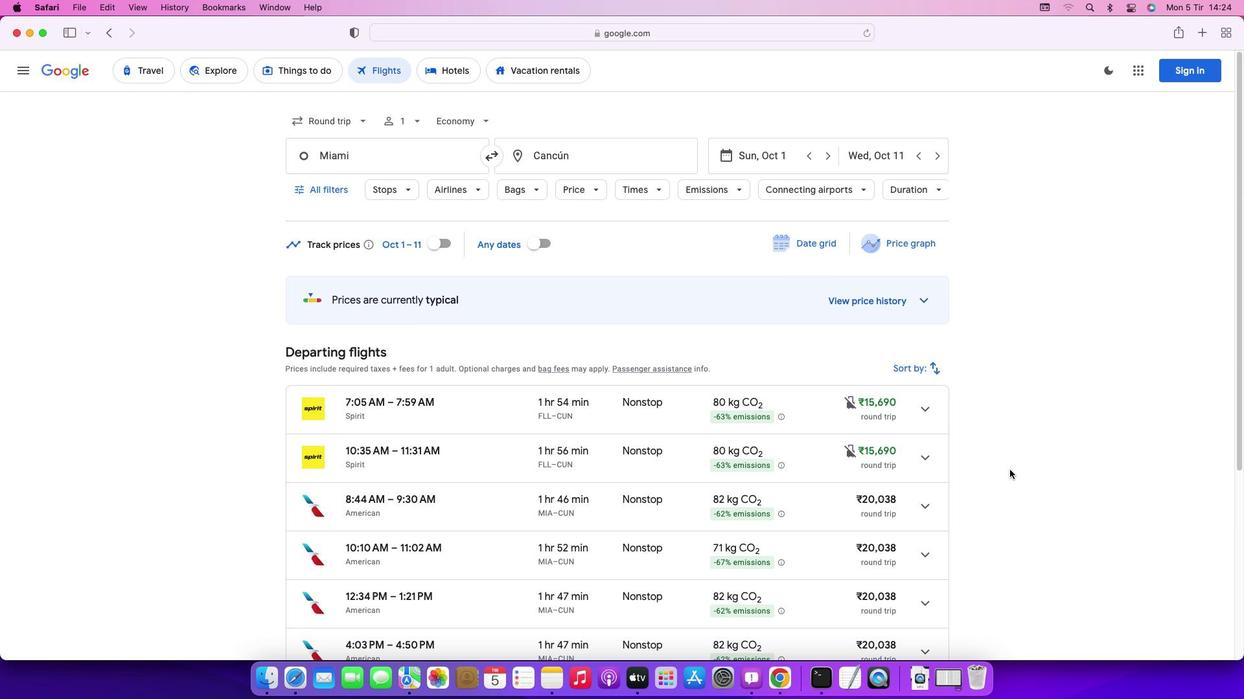 
Action: Mouse scrolled (1010, 470) with delta (0, 0)
Screenshot: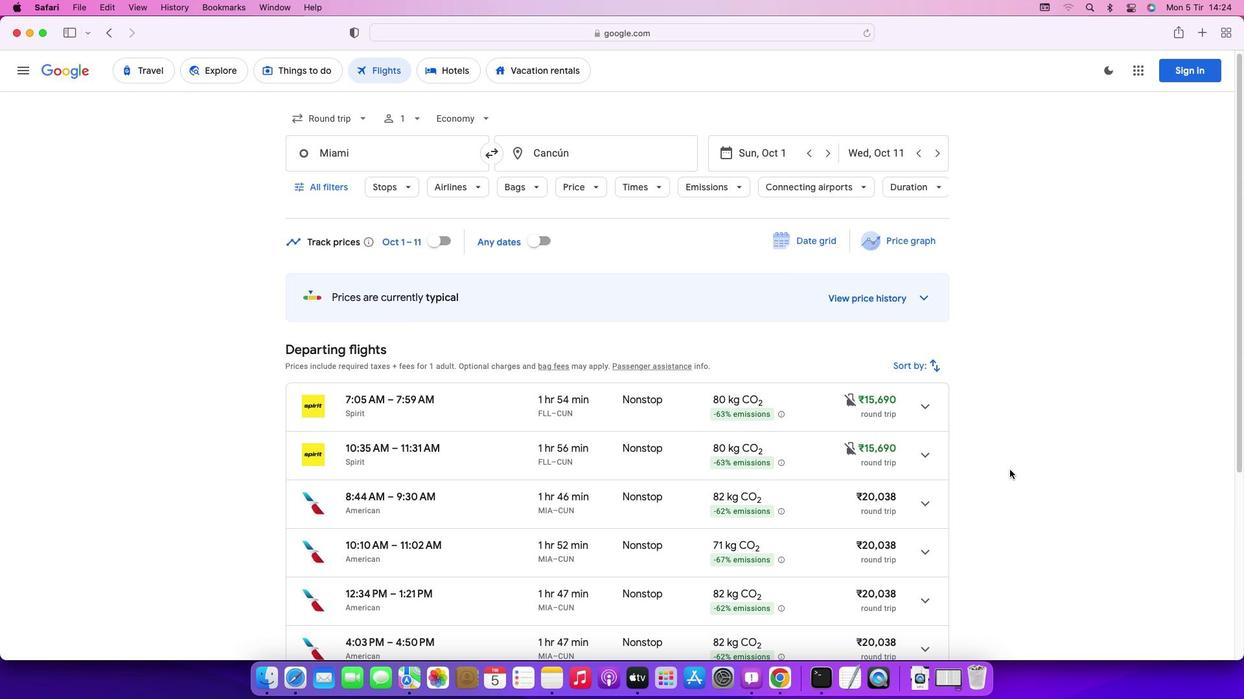 
Action: Mouse scrolled (1010, 470) with delta (0, 0)
Screenshot: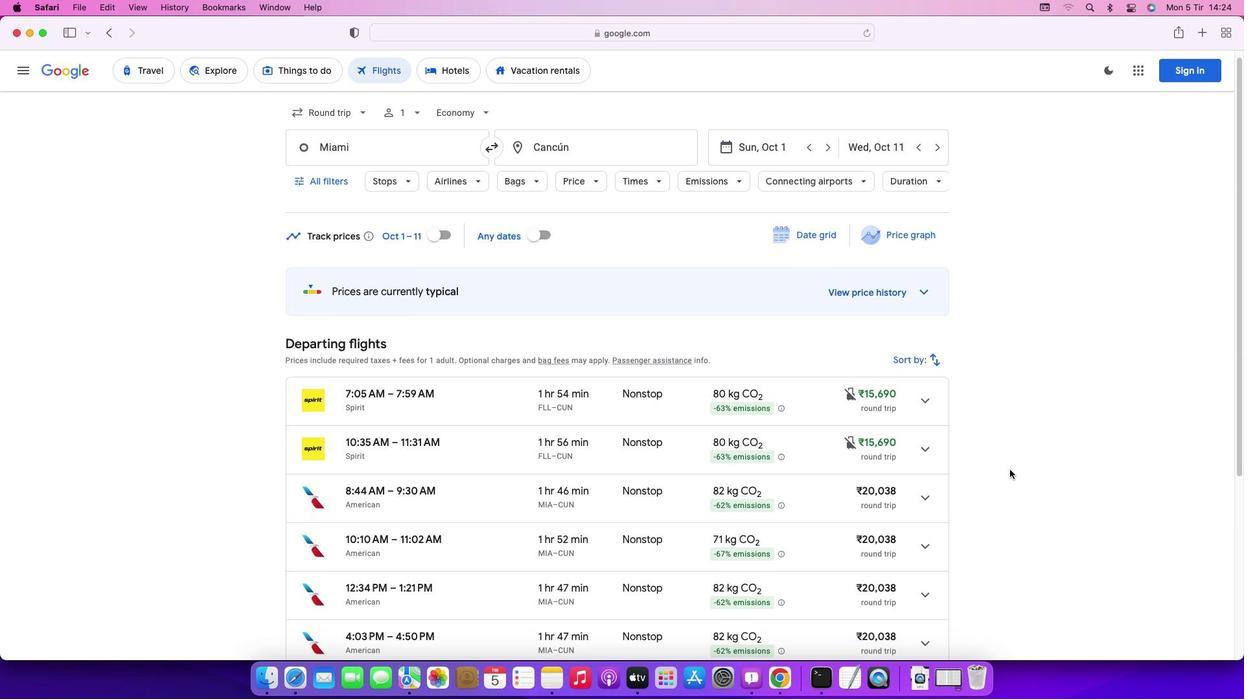 
Action: Mouse scrolled (1010, 470) with delta (0, 0)
Screenshot: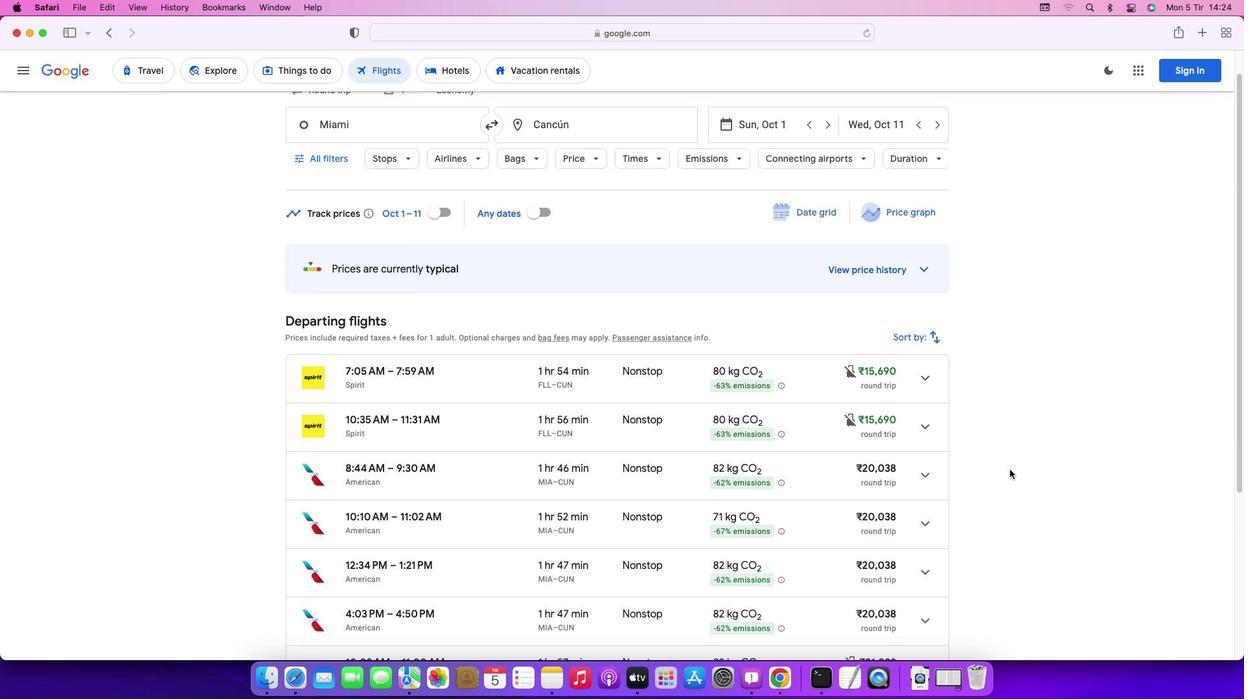 
Action: Mouse scrolled (1010, 470) with delta (0, 0)
Screenshot: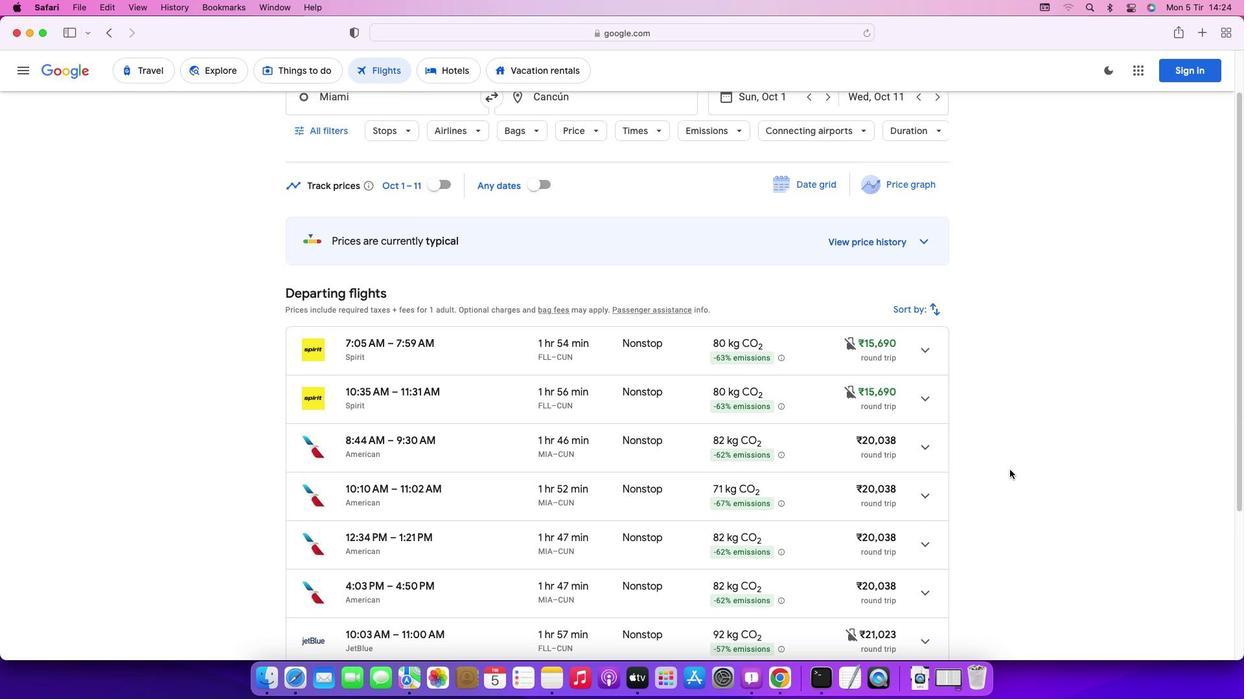
Action: Mouse scrolled (1010, 470) with delta (0, 0)
Screenshot: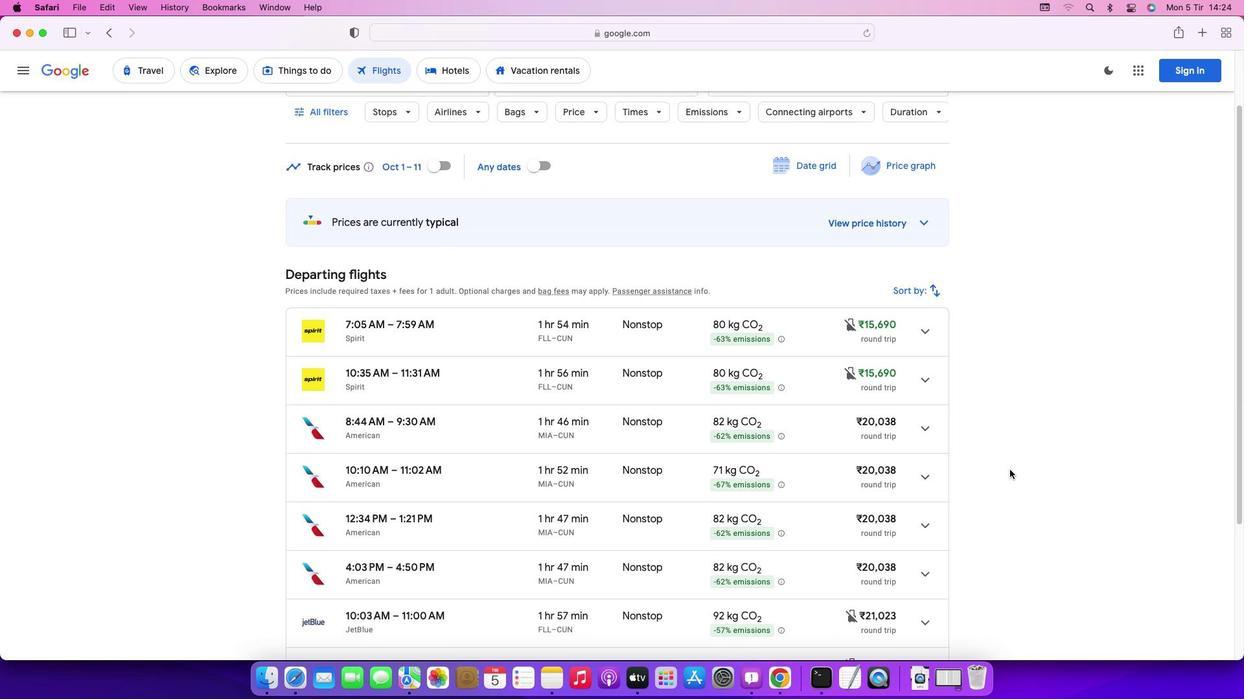 
Action: Mouse scrolled (1010, 470) with delta (0, 0)
Screenshot: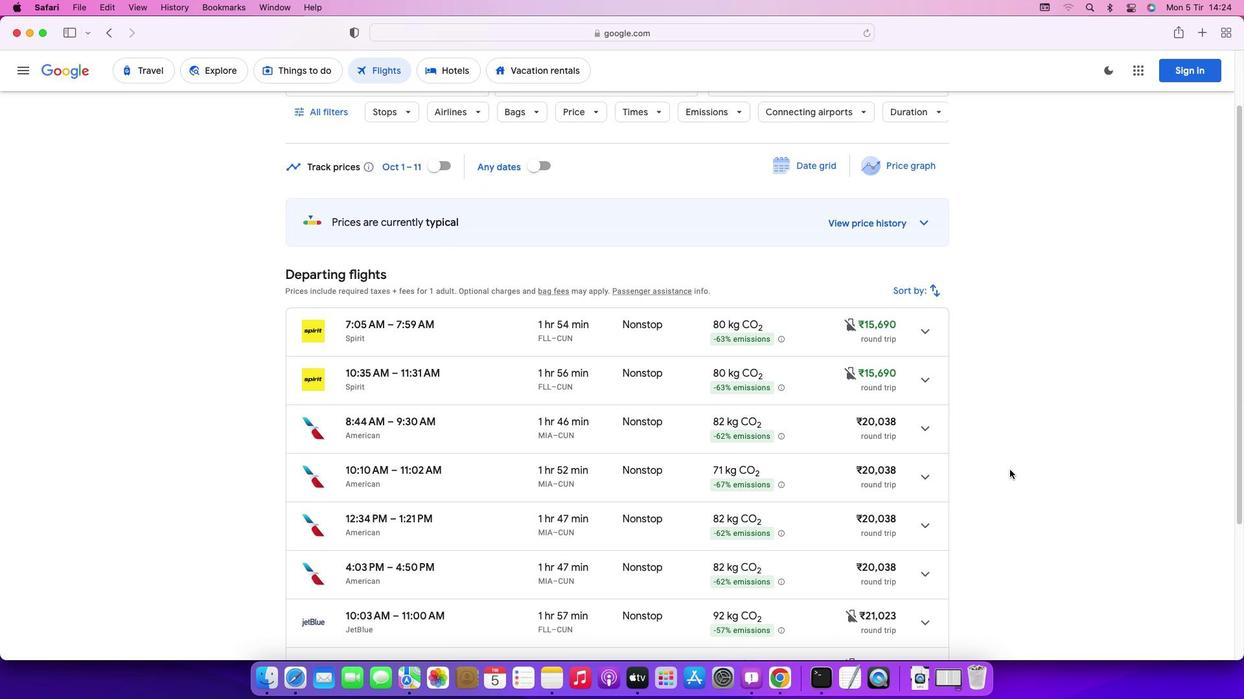 
Action: Mouse scrolled (1010, 470) with delta (0, 0)
Screenshot: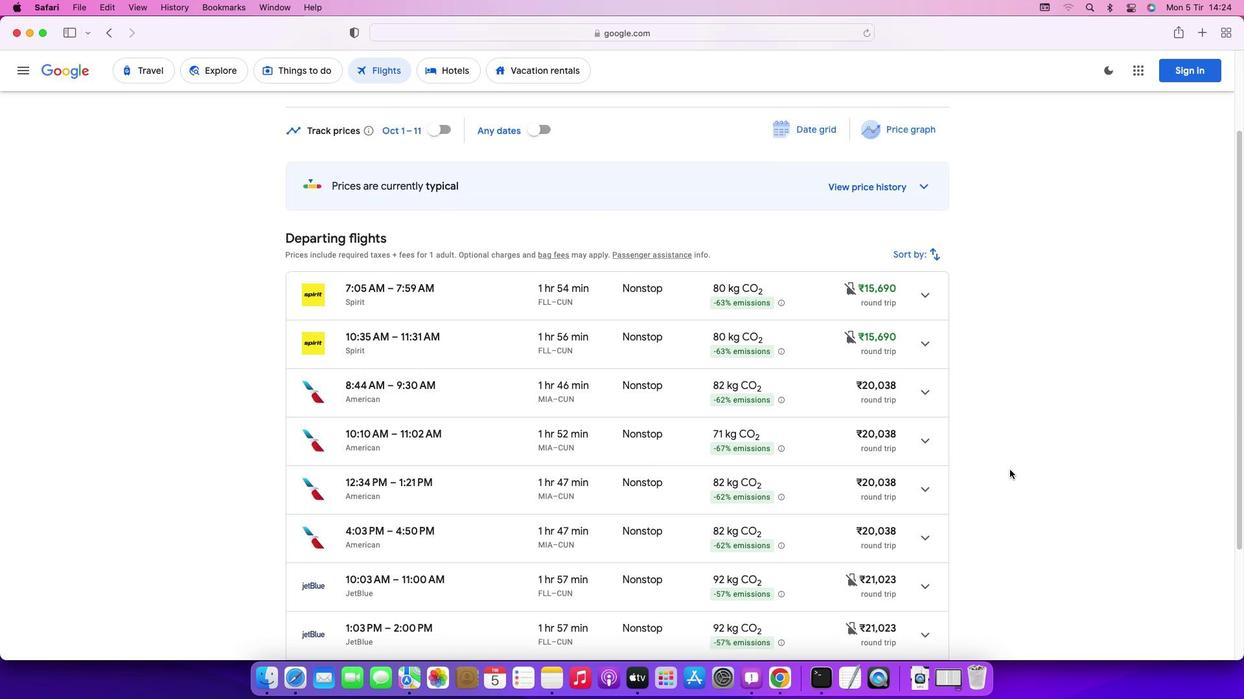 
Action: Mouse moved to (1010, 470)
Screenshot: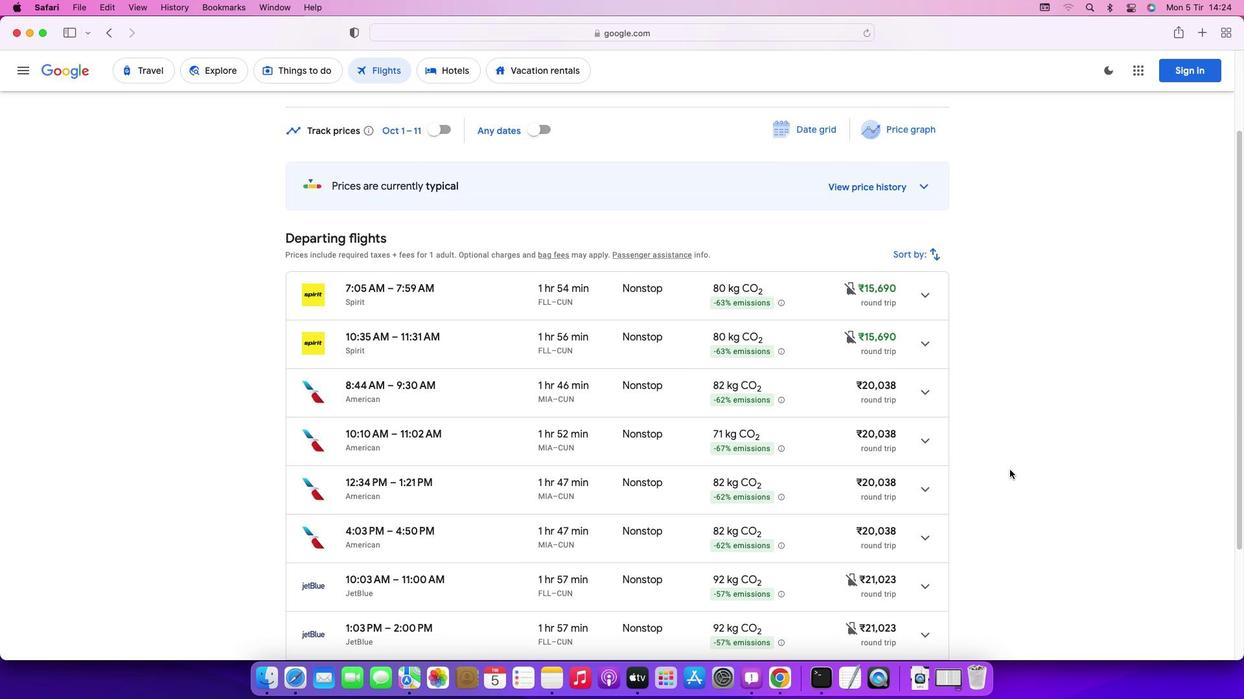 
Action: Mouse scrolled (1010, 470) with delta (0, 0)
Screenshot: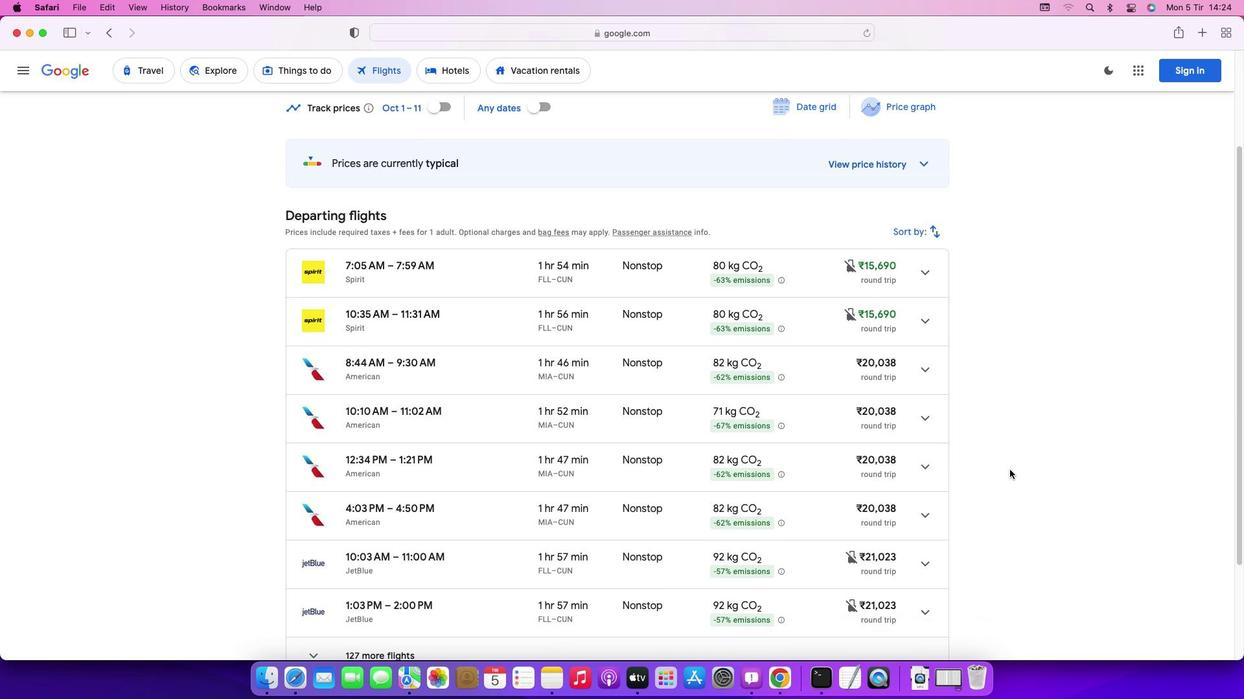
Action: Mouse scrolled (1010, 470) with delta (0, 0)
Screenshot: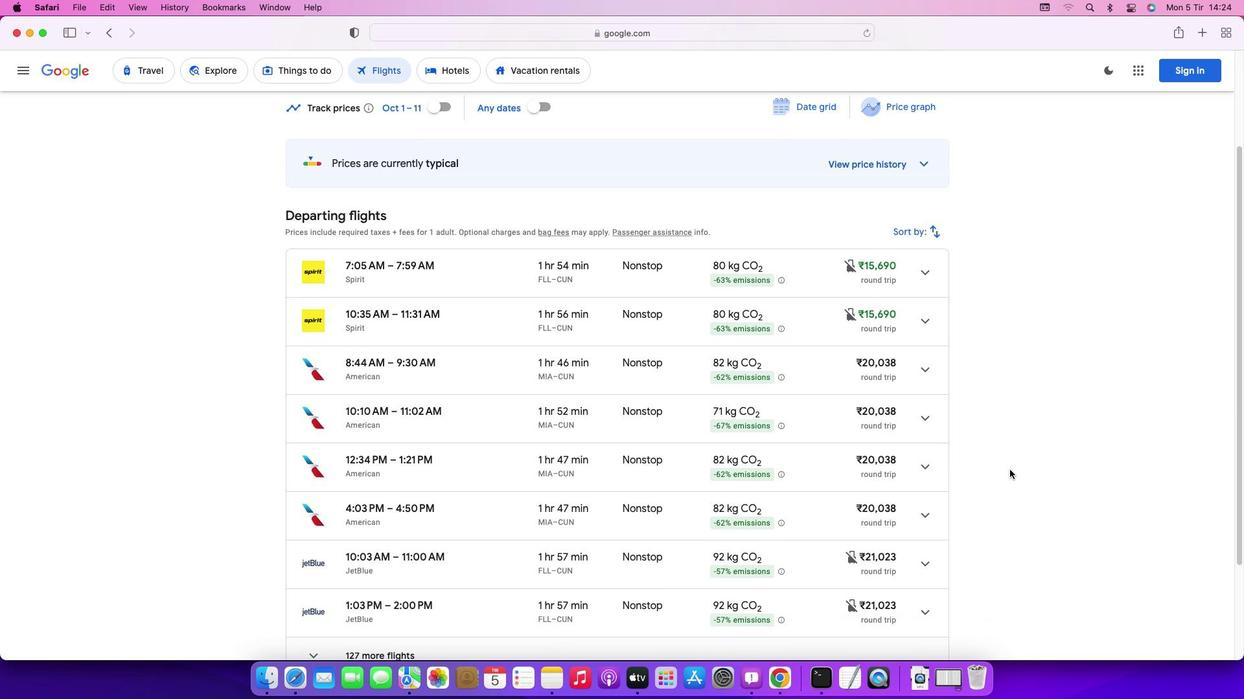 
Action: Mouse scrolled (1010, 470) with delta (0, -1)
Screenshot: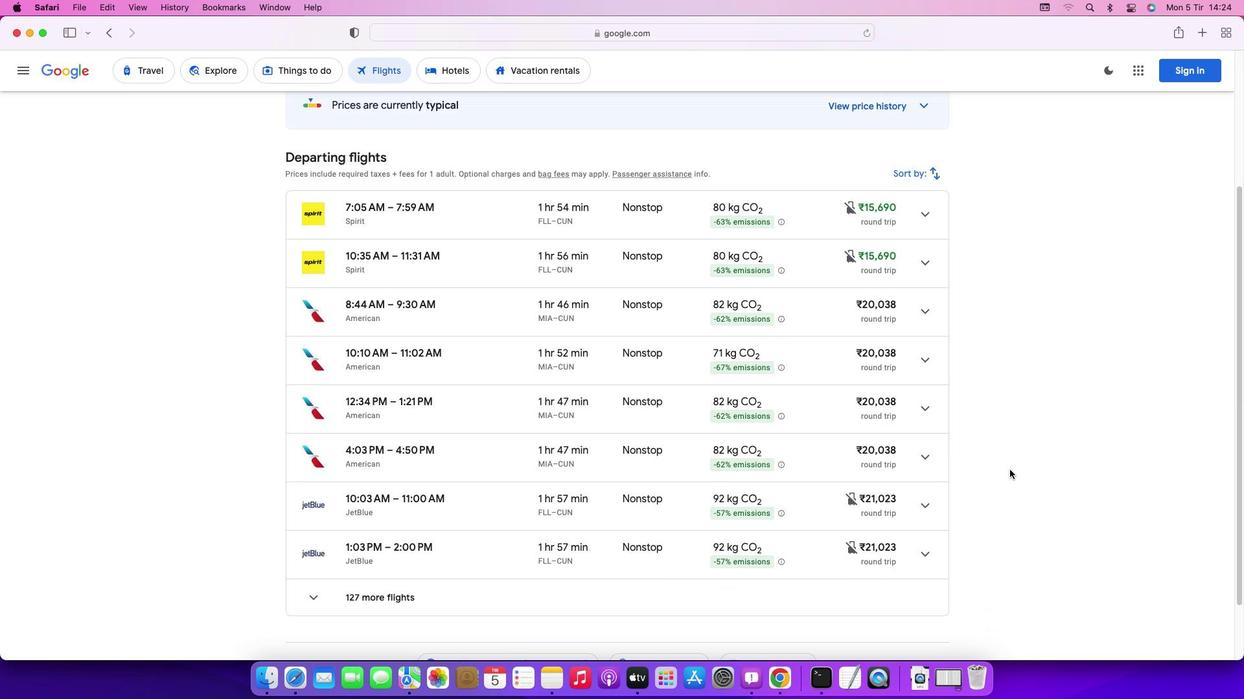 
